 Task: Look for space in Ambato, Ecuador from 5th July, 2023 to 10th July, 2023 for 4 adults in price range Rs.9000 to Rs.14000. Place can be entire place with 2 bedrooms having 4 beds and 2 bathrooms. Property type can be house, flat, guest house. Booking option can be shelf check-in. Required host language is English.
Action: Mouse moved to (365, 83)
Screenshot: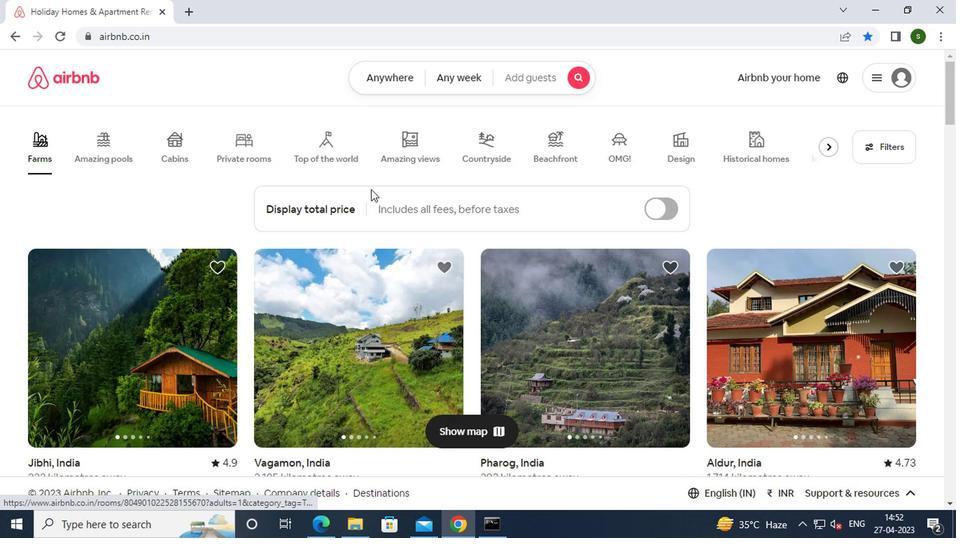 
Action: Mouse pressed left at (365, 83)
Screenshot: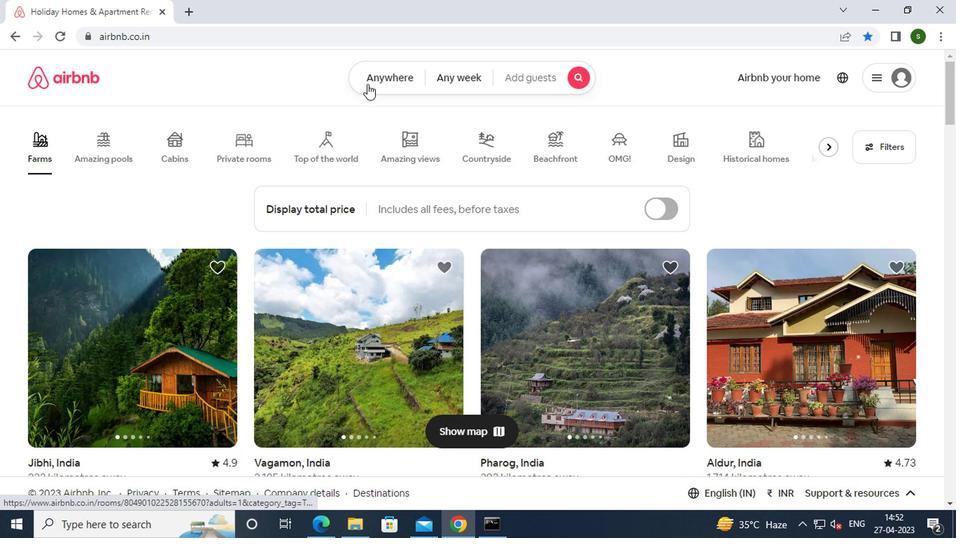 
Action: Mouse moved to (300, 144)
Screenshot: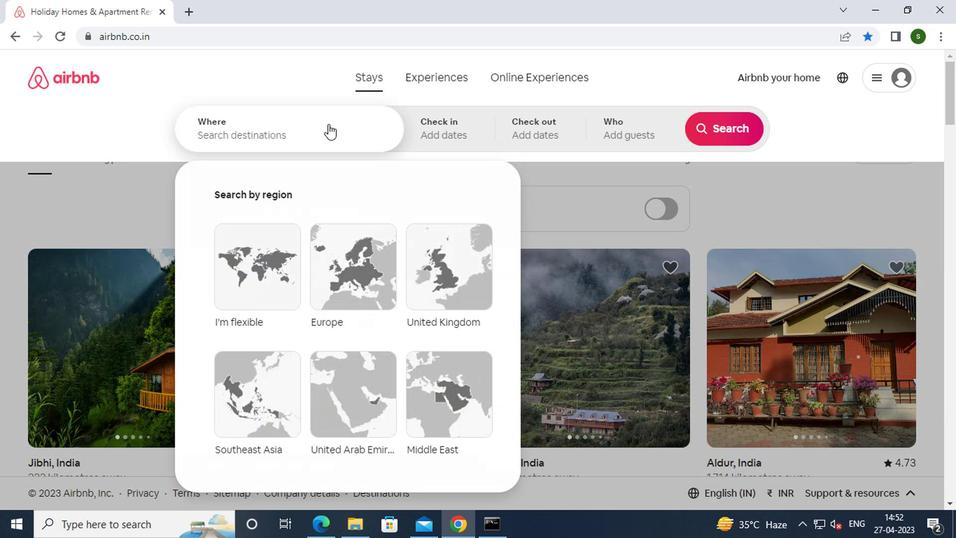 
Action: Mouse pressed left at (300, 144)
Screenshot: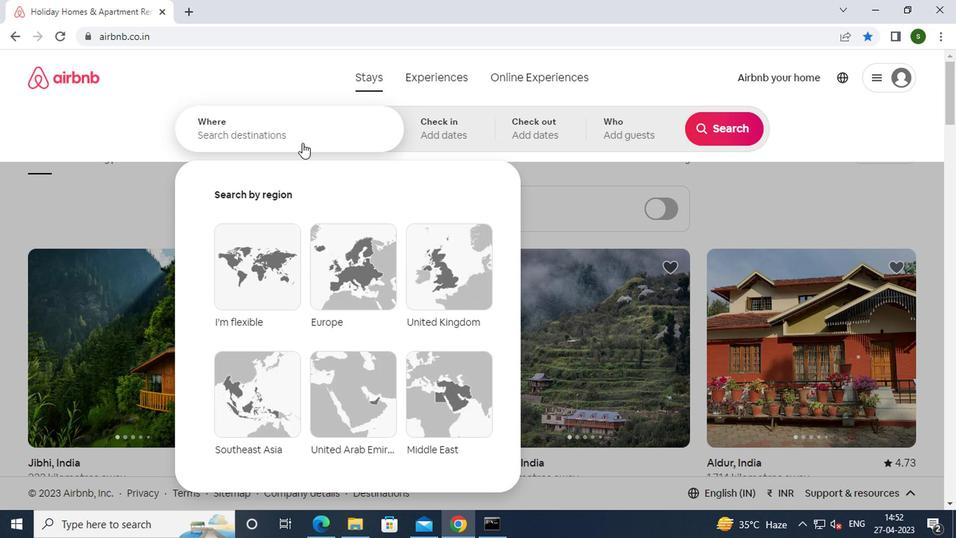 
Action: Key pressed a<Key.caps_lock>mbato,<Key.space><Key.caps_lock>e<Key.caps_lock>cuador<Key.enter>
Screenshot: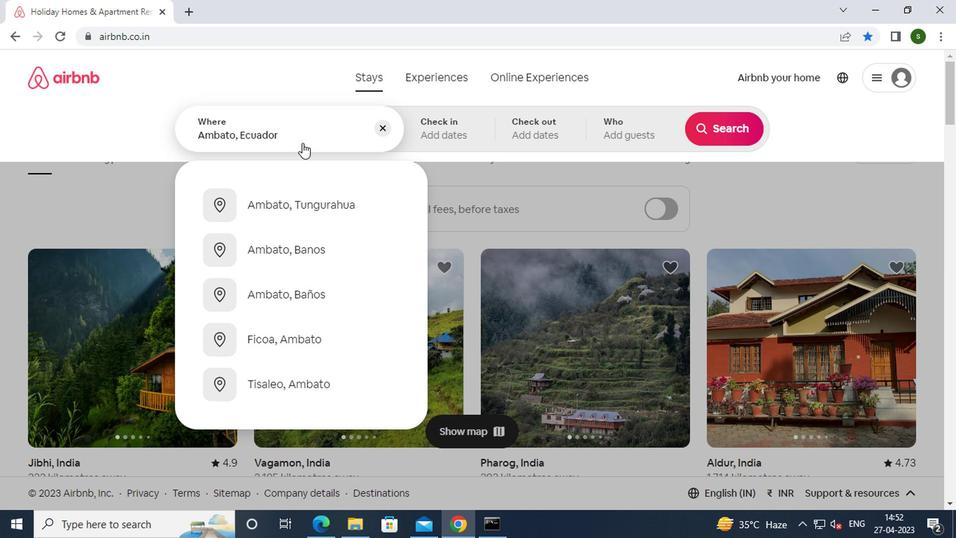 
Action: Mouse moved to (707, 246)
Screenshot: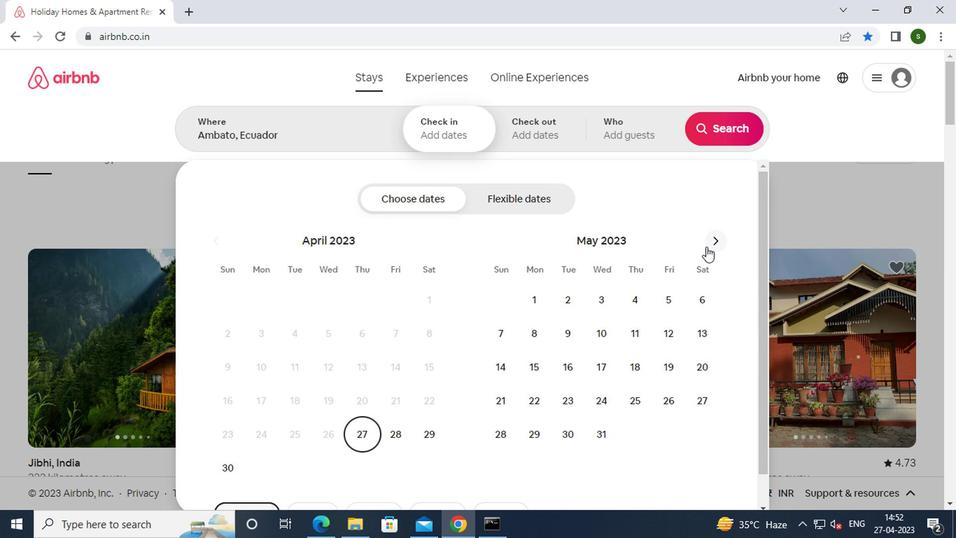 
Action: Mouse pressed left at (707, 246)
Screenshot: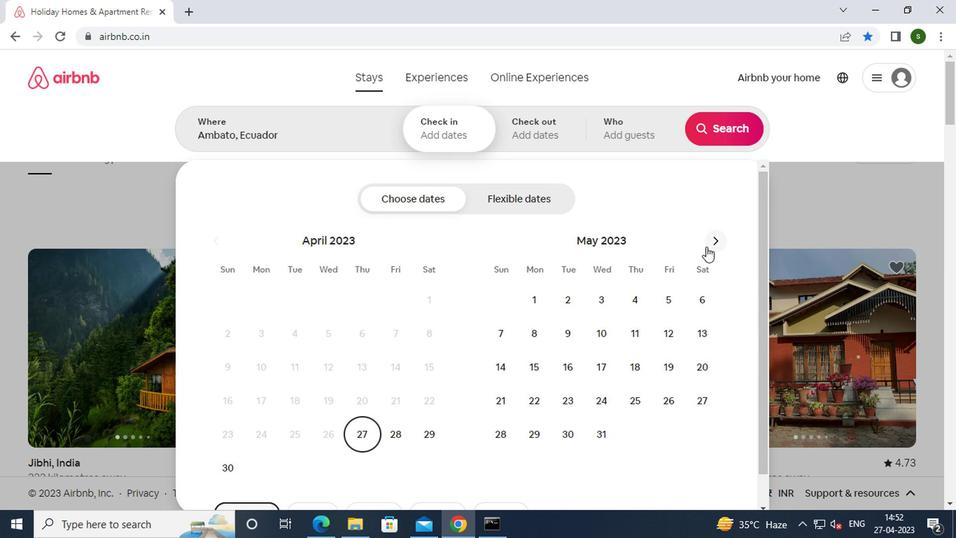 
Action: Mouse pressed left at (707, 246)
Screenshot: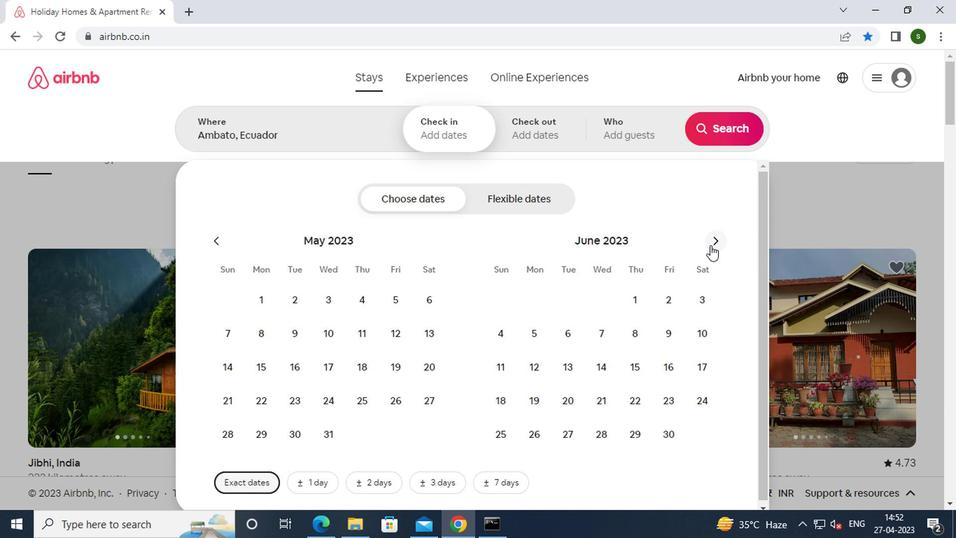 
Action: Mouse moved to (599, 333)
Screenshot: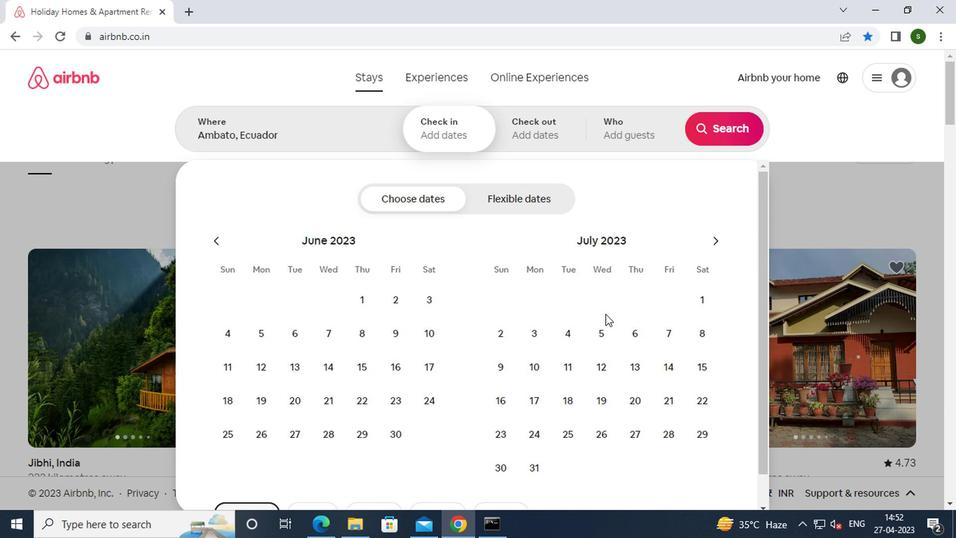 
Action: Mouse pressed left at (599, 333)
Screenshot: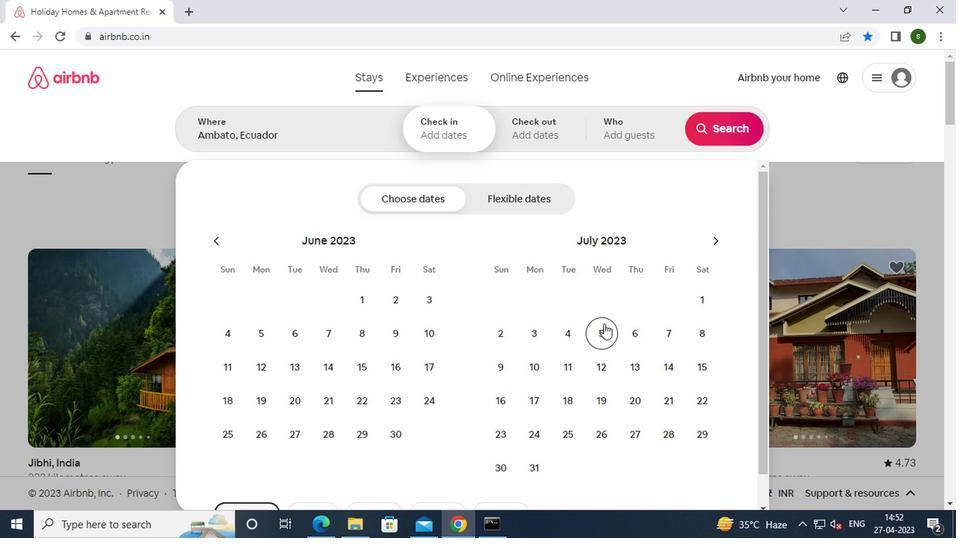
Action: Mouse moved to (530, 366)
Screenshot: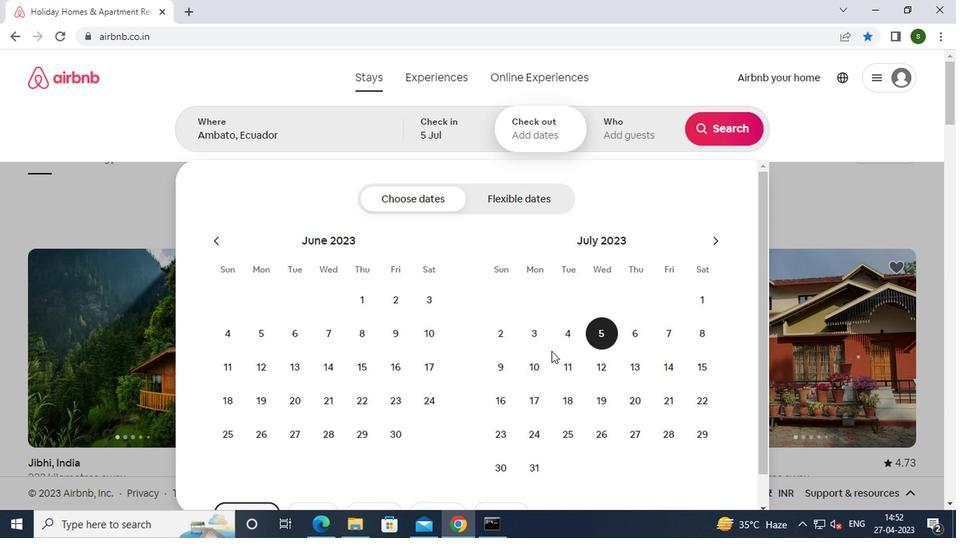
Action: Mouse pressed left at (530, 366)
Screenshot: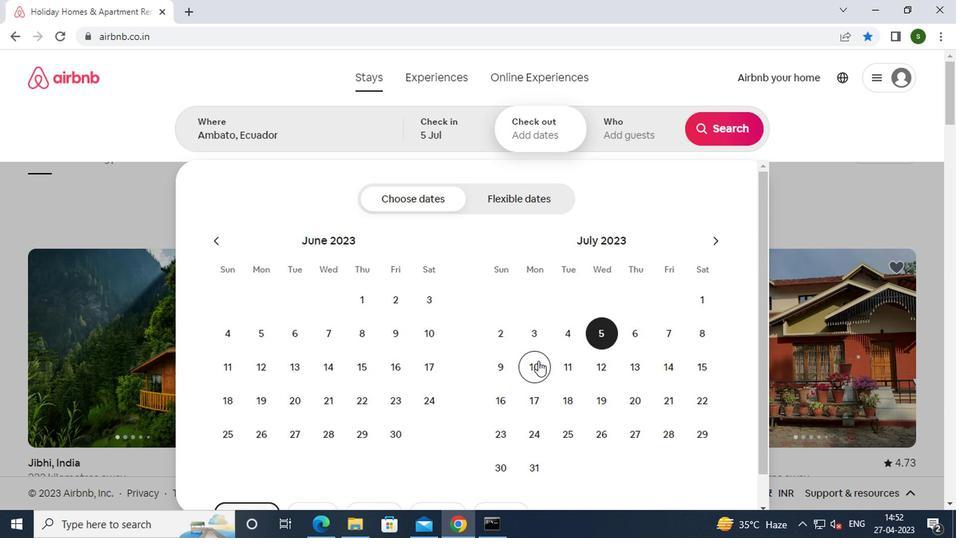 
Action: Mouse moved to (615, 132)
Screenshot: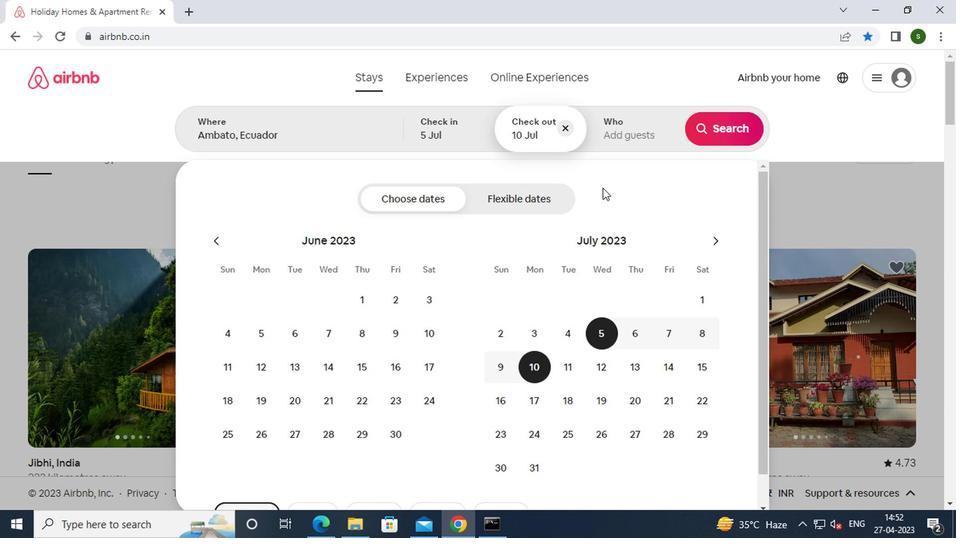 
Action: Mouse pressed left at (615, 132)
Screenshot: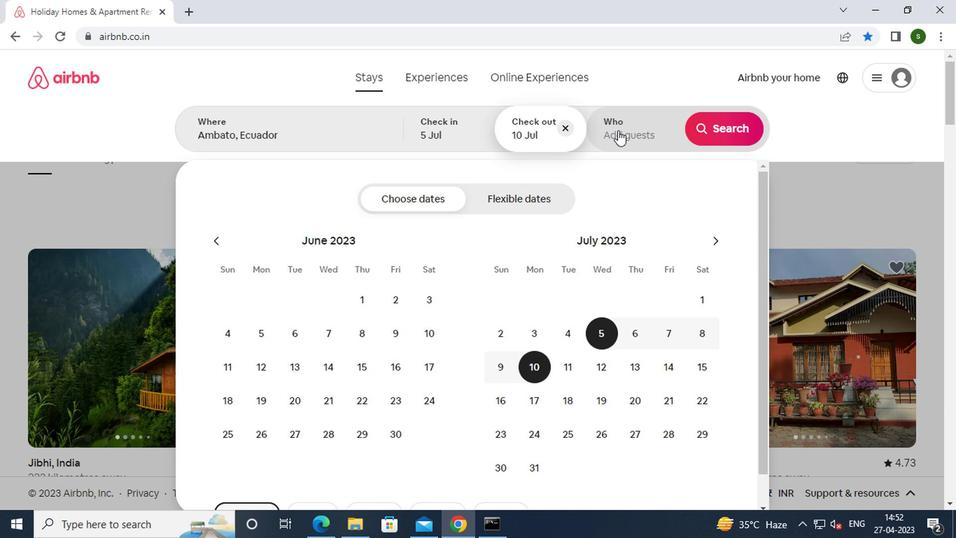 
Action: Mouse moved to (728, 208)
Screenshot: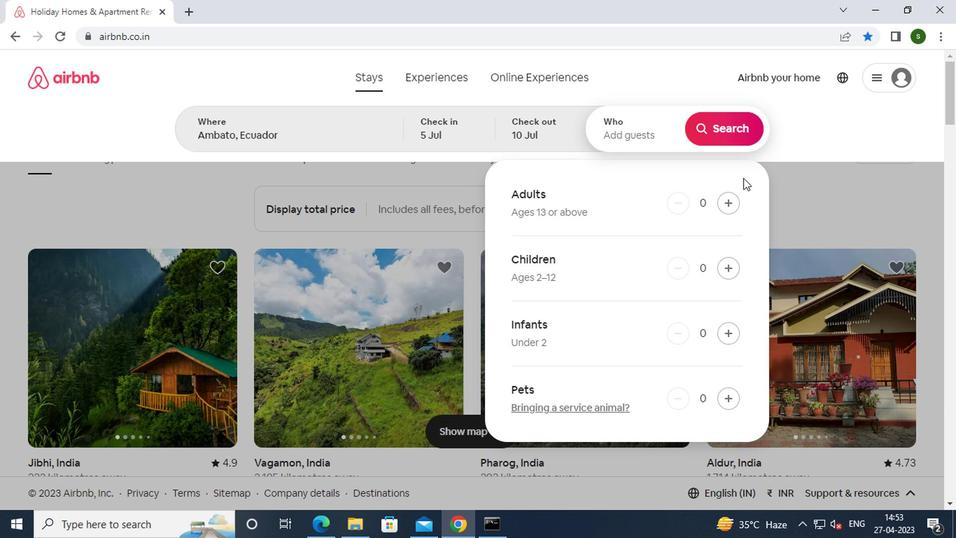 
Action: Mouse pressed left at (728, 208)
Screenshot: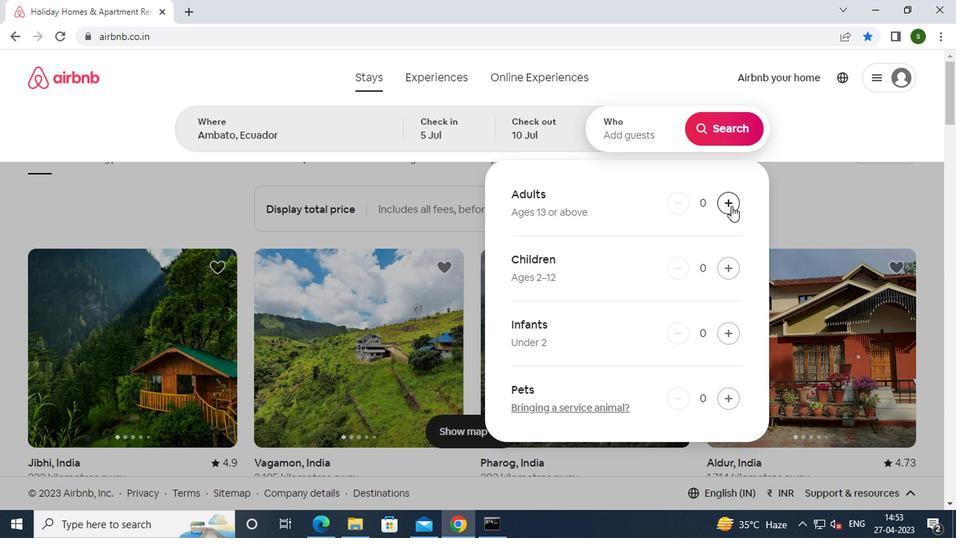 
Action: Mouse pressed left at (728, 208)
Screenshot: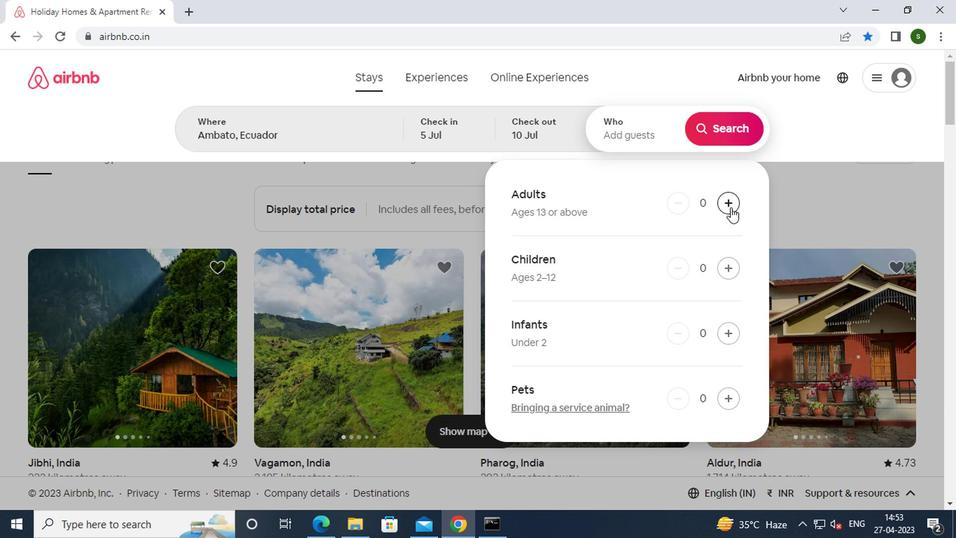 
Action: Mouse pressed left at (728, 208)
Screenshot: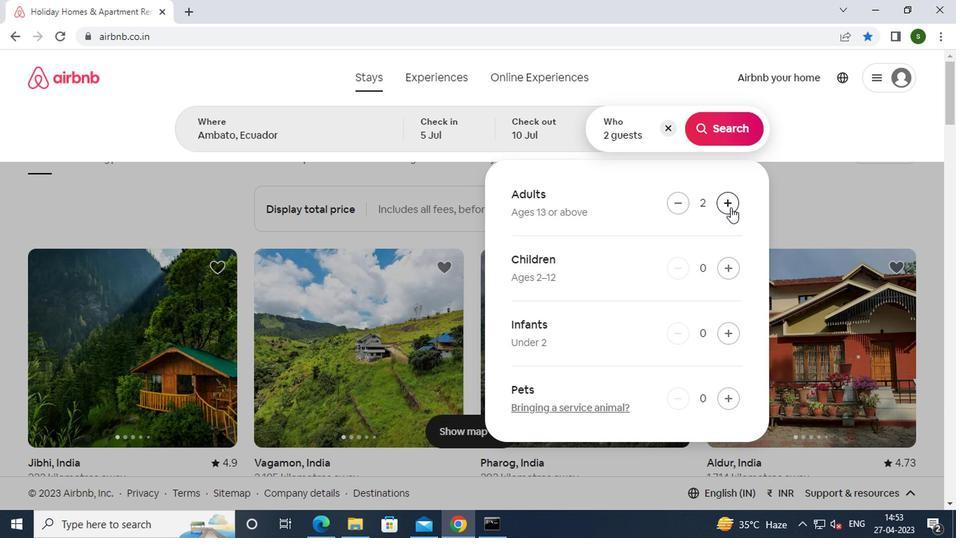 
Action: Mouse pressed left at (728, 208)
Screenshot: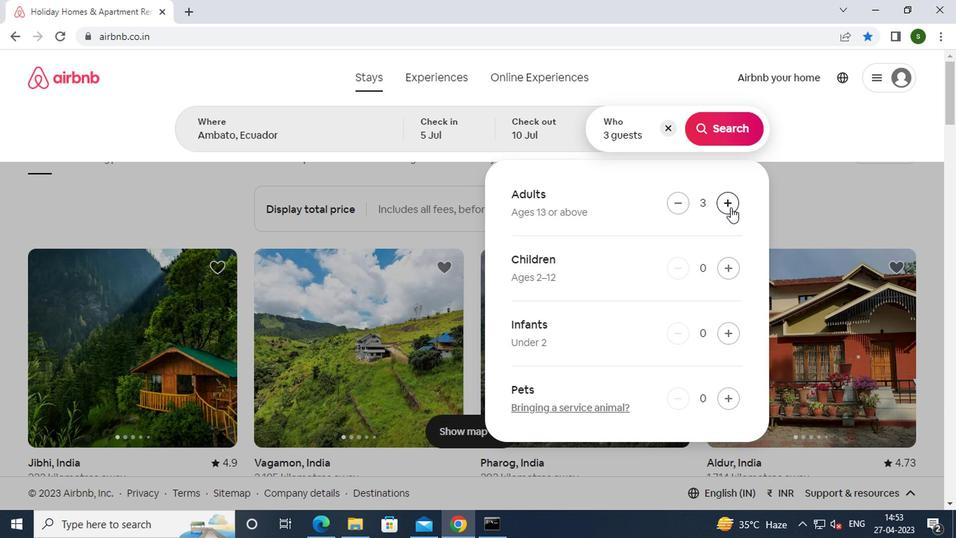 
Action: Mouse moved to (731, 132)
Screenshot: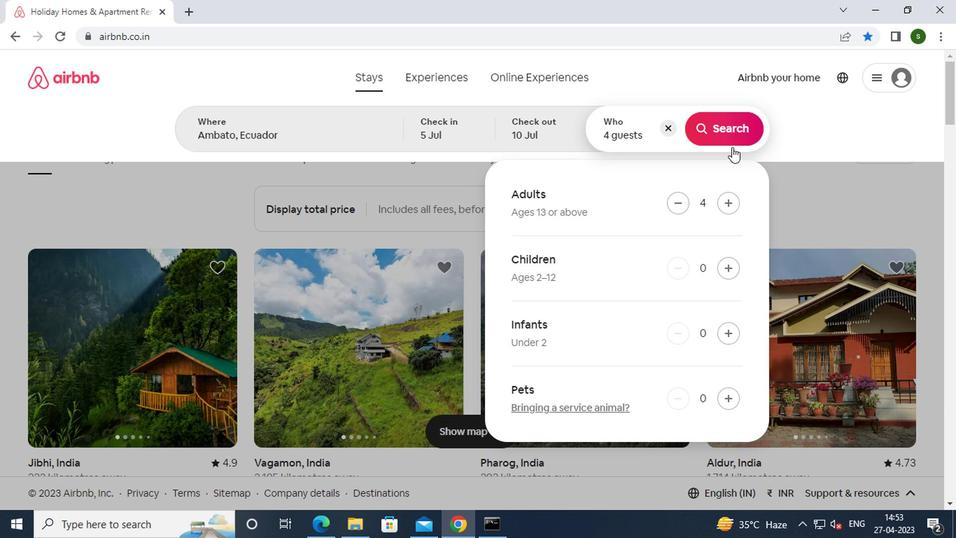 
Action: Mouse pressed left at (731, 132)
Screenshot: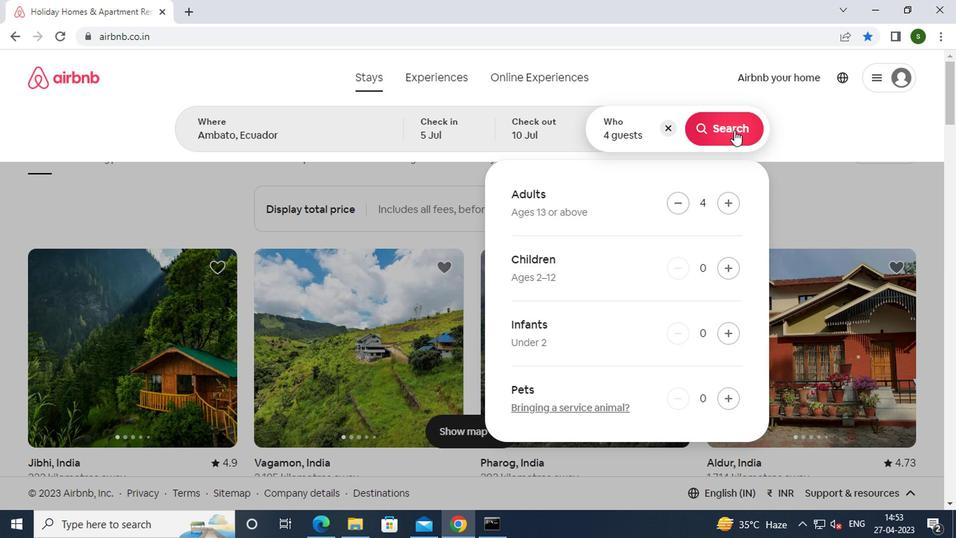 
Action: Mouse moved to (895, 139)
Screenshot: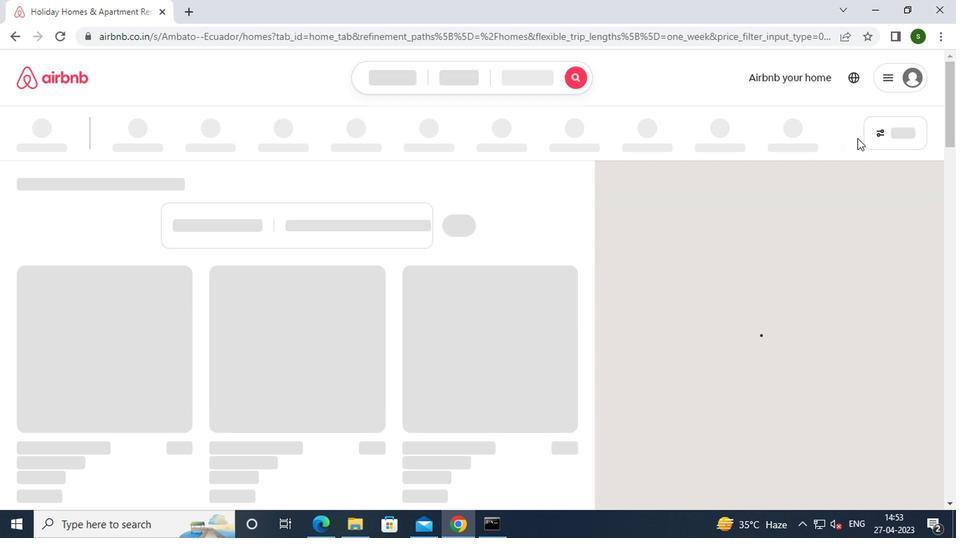 
Action: Mouse pressed left at (895, 139)
Screenshot: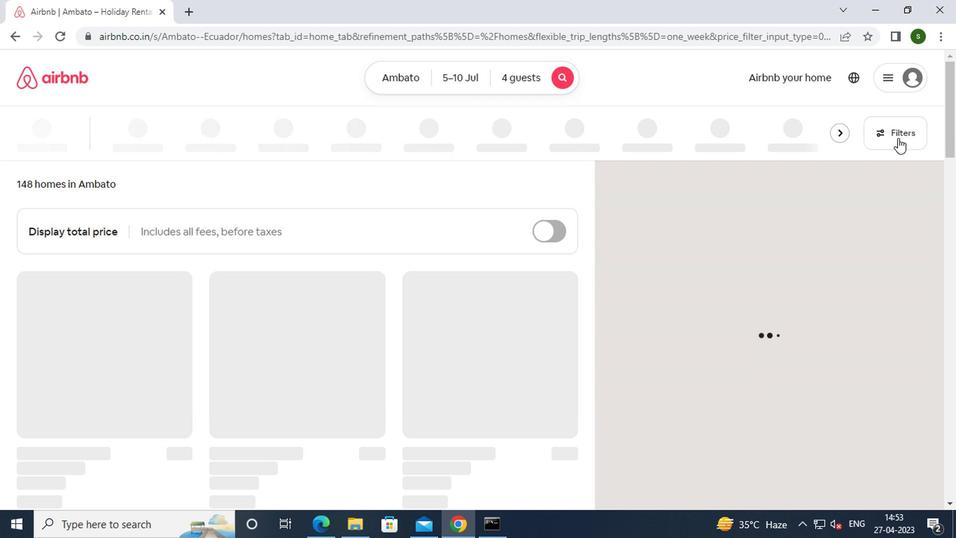 
Action: Mouse moved to (426, 303)
Screenshot: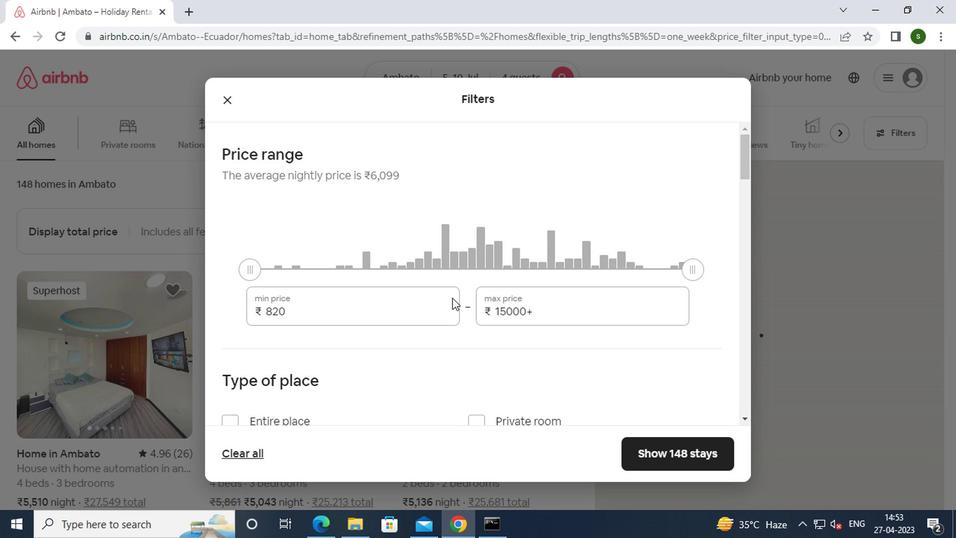 
Action: Mouse pressed left at (426, 303)
Screenshot: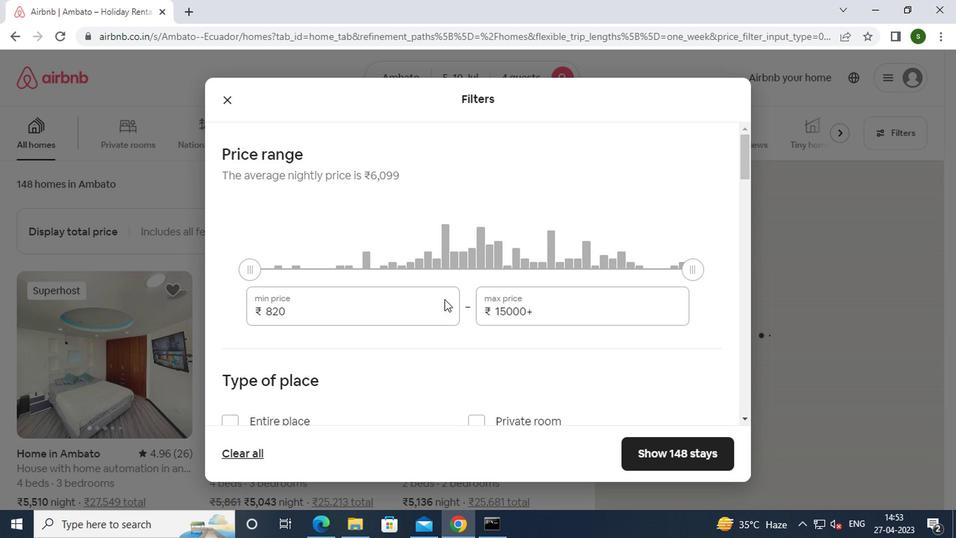 
Action: Key pressed <Key.backspace><Key.backspace><Key.backspace><Key.backspace><Key.backspace>9000
Screenshot: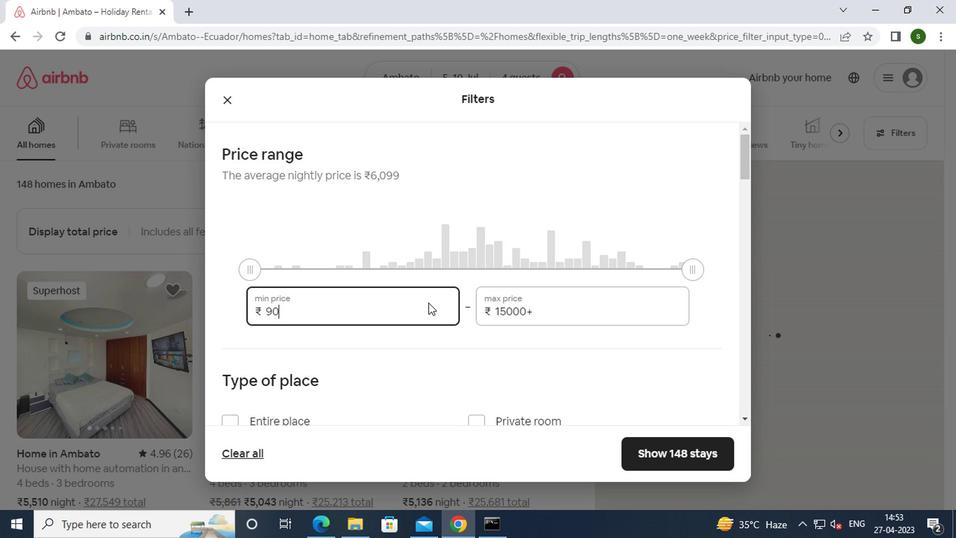 
Action: Mouse moved to (543, 308)
Screenshot: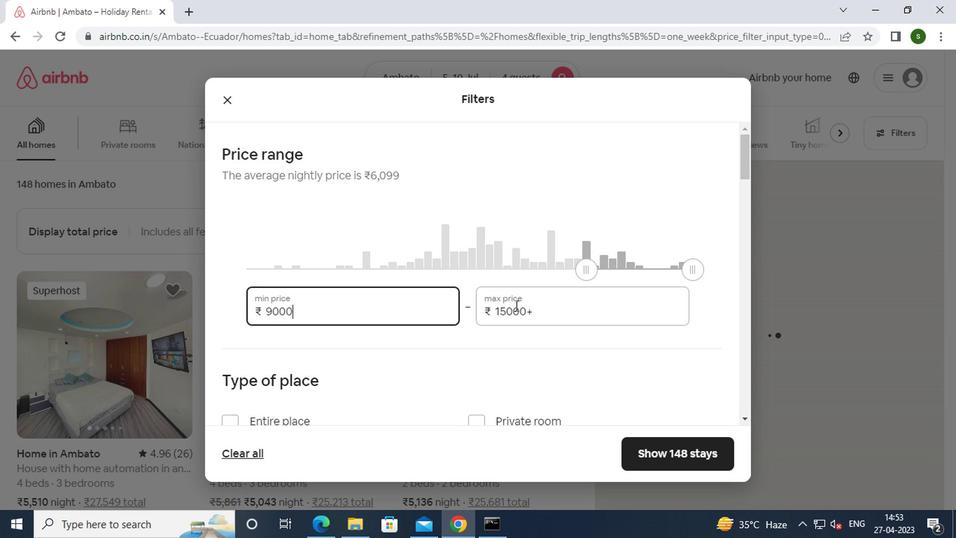 
Action: Mouse pressed left at (543, 308)
Screenshot: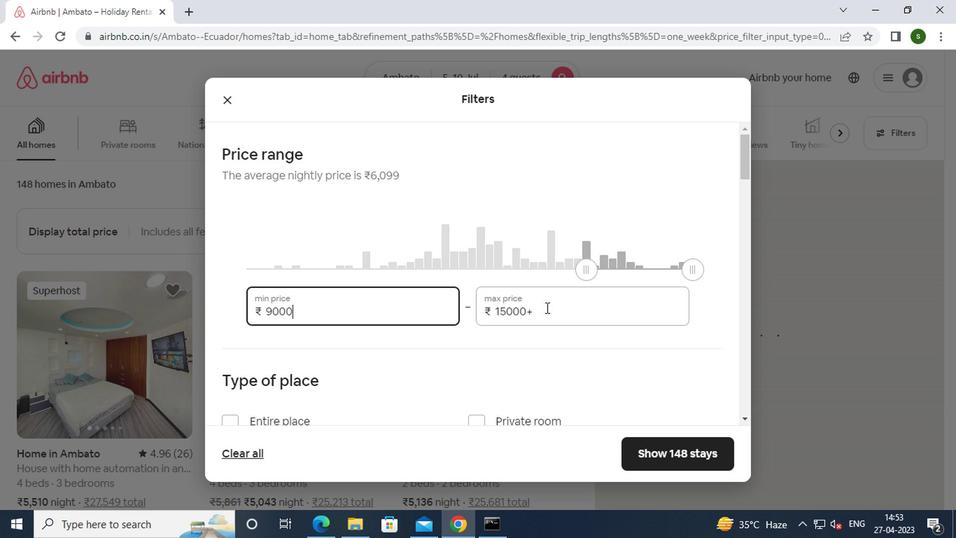 
Action: Key pressed <Key.backspace><Key.backspace><Key.backspace><Key.backspace><Key.backspace><Key.backspace><Key.backspace><Key.backspace><Key.backspace><Key.backspace><Key.backspace><Key.backspace>14000
Screenshot: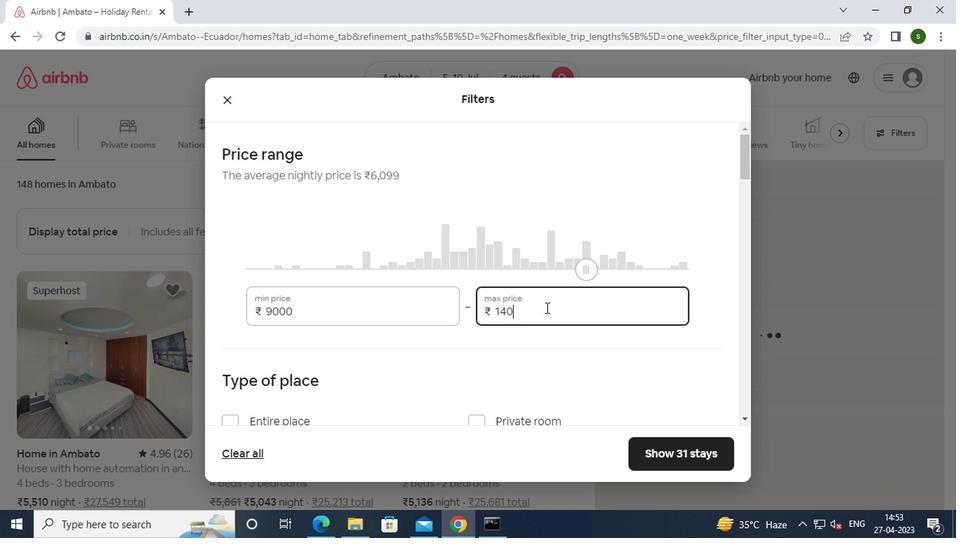 
Action: Mouse moved to (423, 277)
Screenshot: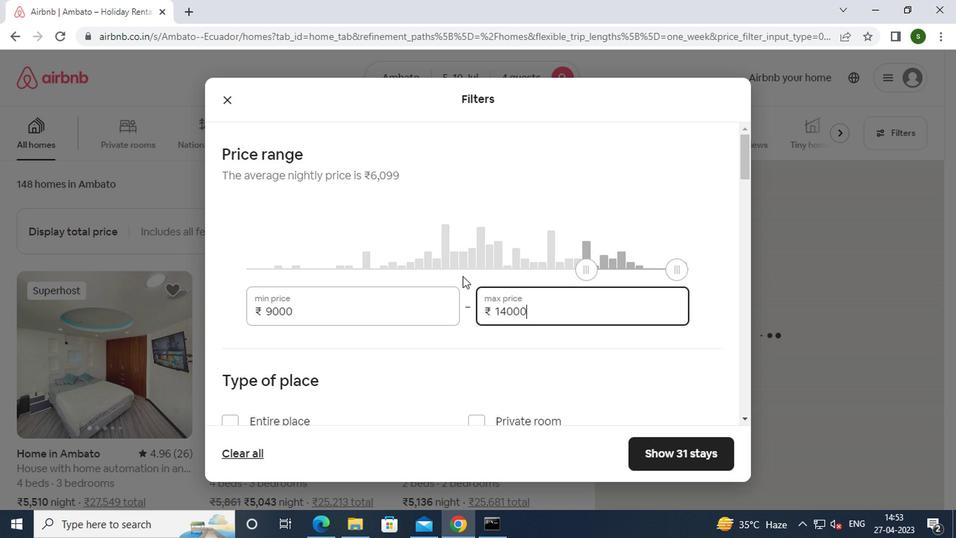 
Action: Mouse scrolled (423, 277) with delta (0, 0)
Screenshot: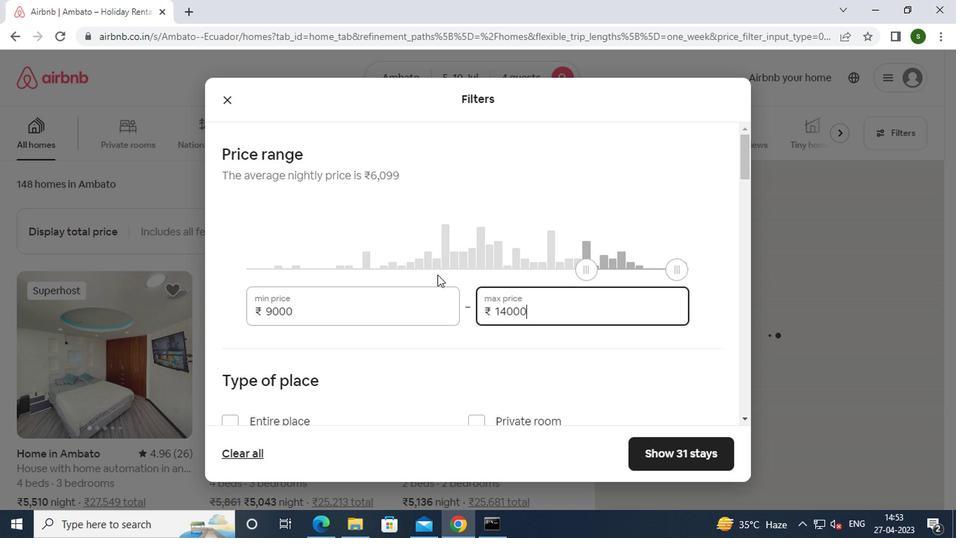 
Action: Mouse scrolled (423, 277) with delta (0, 0)
Screenshot: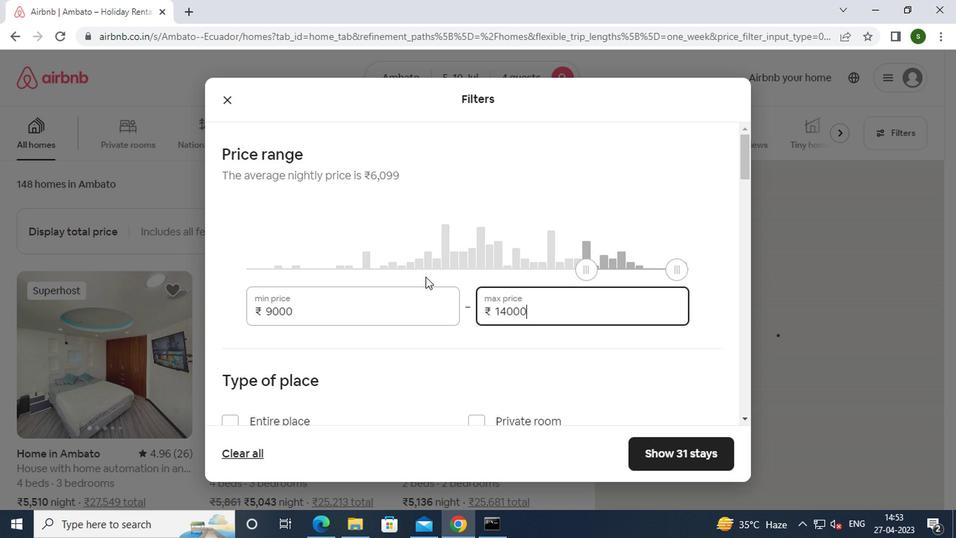 
Action: Mouse moved to (267, 288)
Screenshot: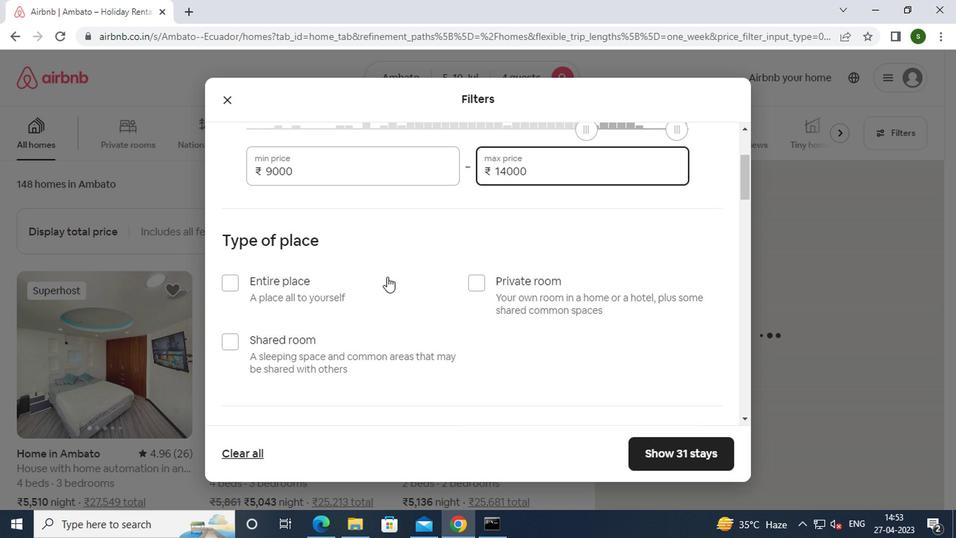 
Action: Mouse pressed left at (267, 288)
Screenshot: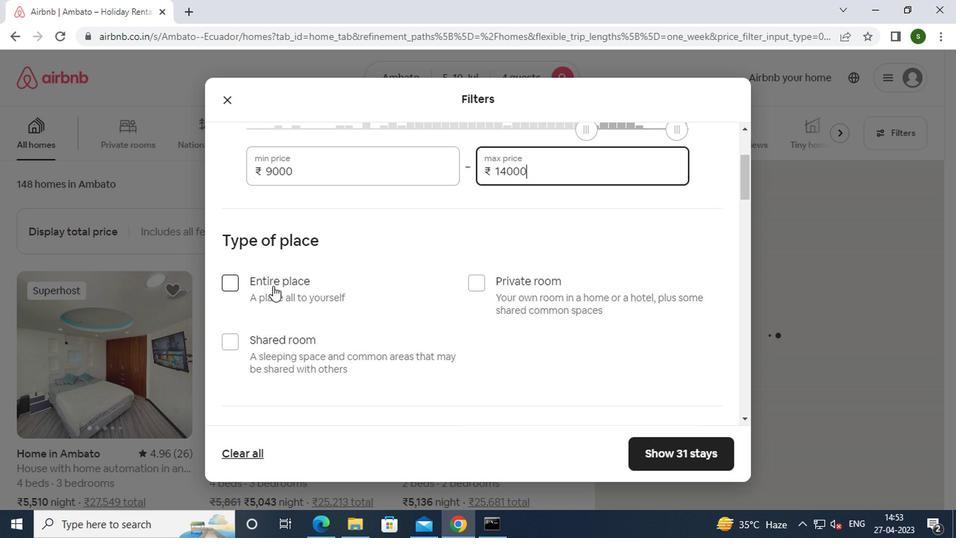 
Action: Mouse moved to (333, 308)
Screenshot: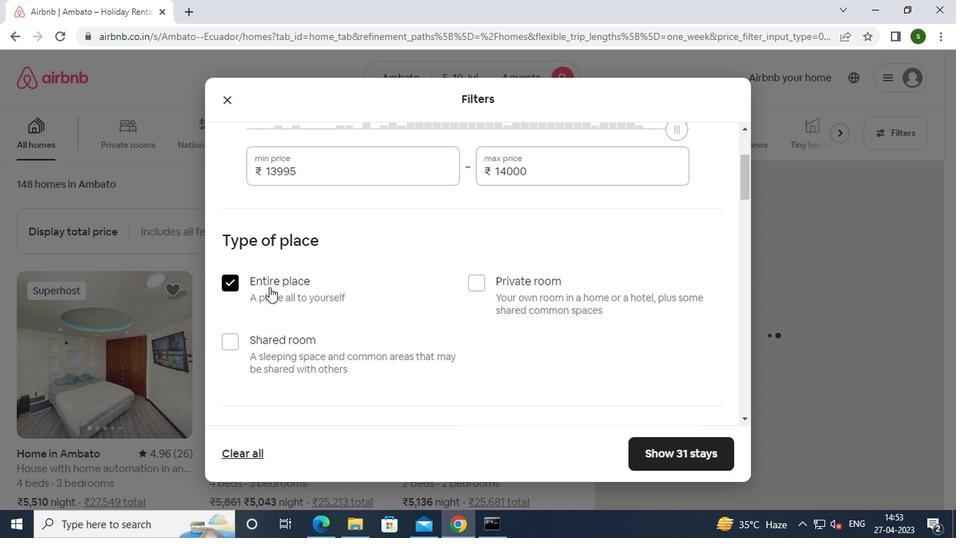 
Action: Mouse scrolled (333, 307) with delta (0, 0)
Screenshot: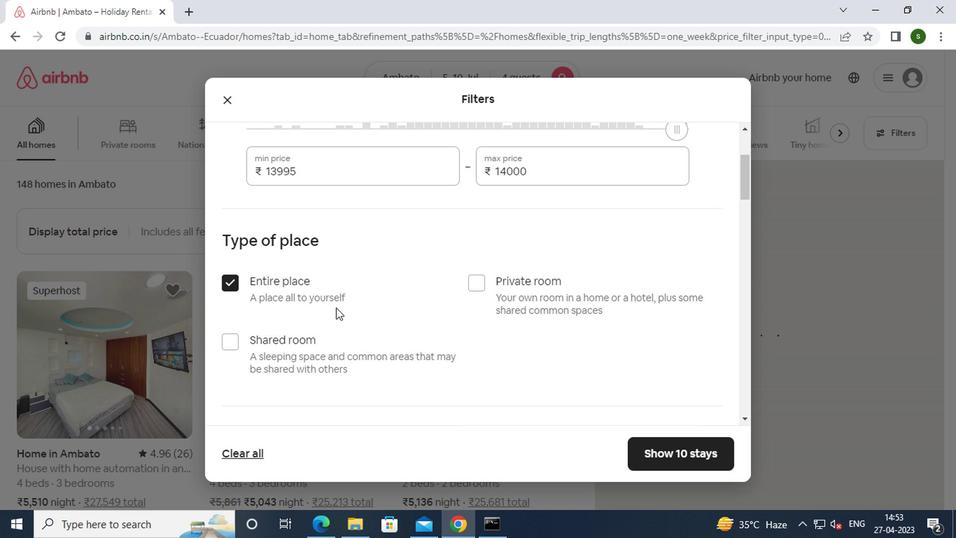 
Action: Mouse scrolled (333, 307) with delta (0, 0)
Screenshot: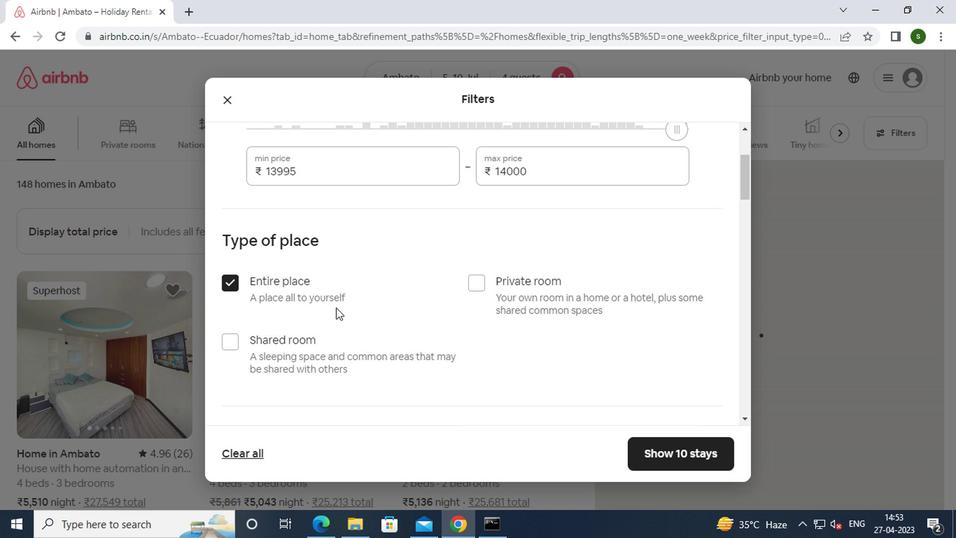 
Action: Mouse scrolled (333, 307) with delta (0, 0)
Screenshot: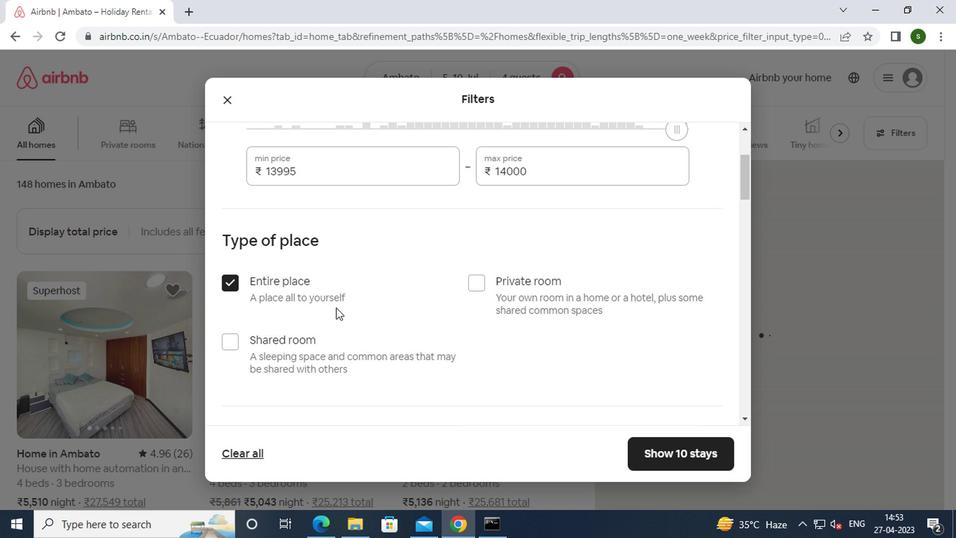 
Action: Mouse moved to (356, 302)
Screenshot: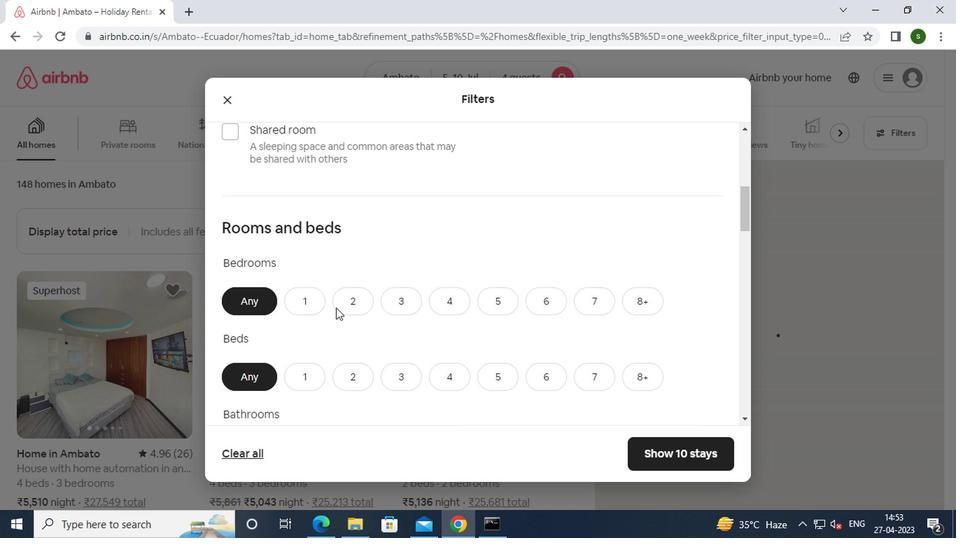
Action: Mouse pressed left at (356, 302)
Screenshot: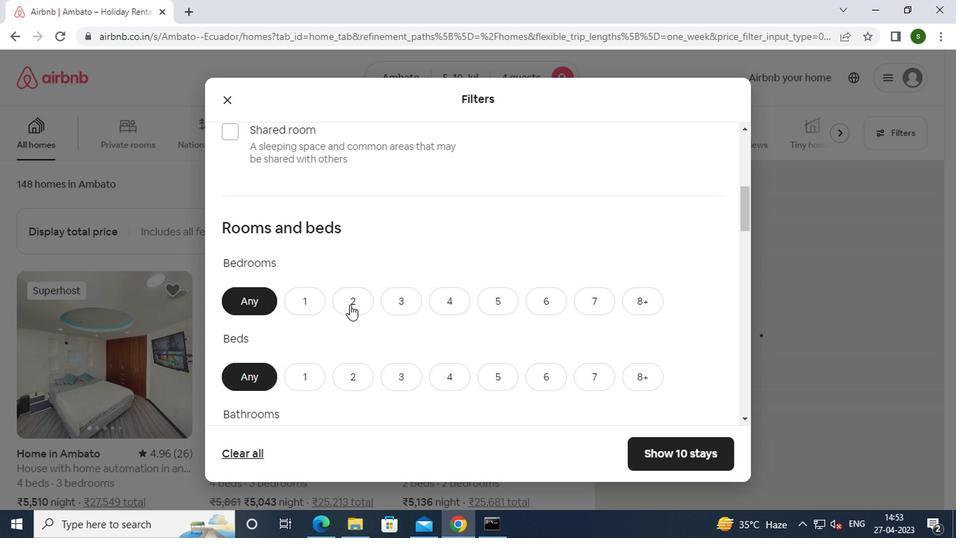 
Action: Mouse moved to (449, 380)
Screenshot: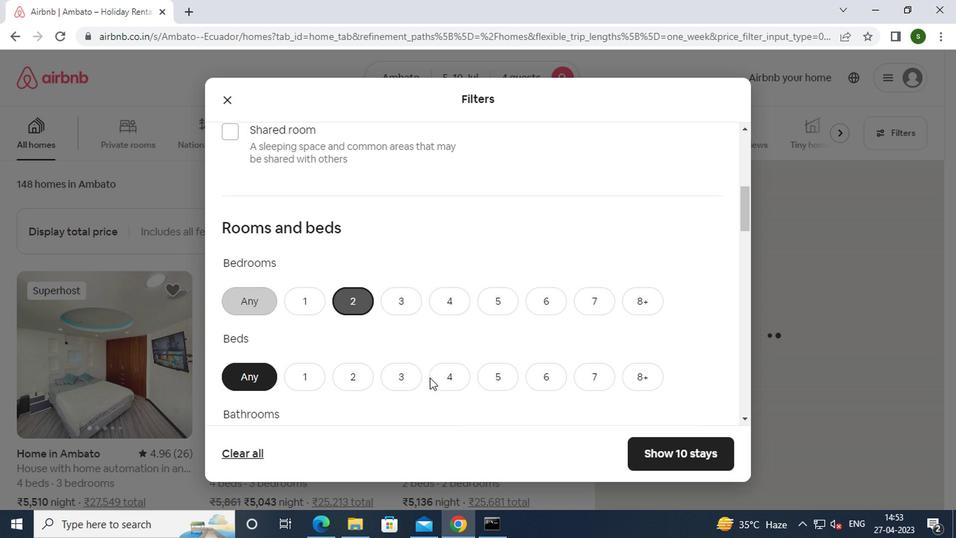 
Action: Mouse pressed left at (449, 380)
Screenshot: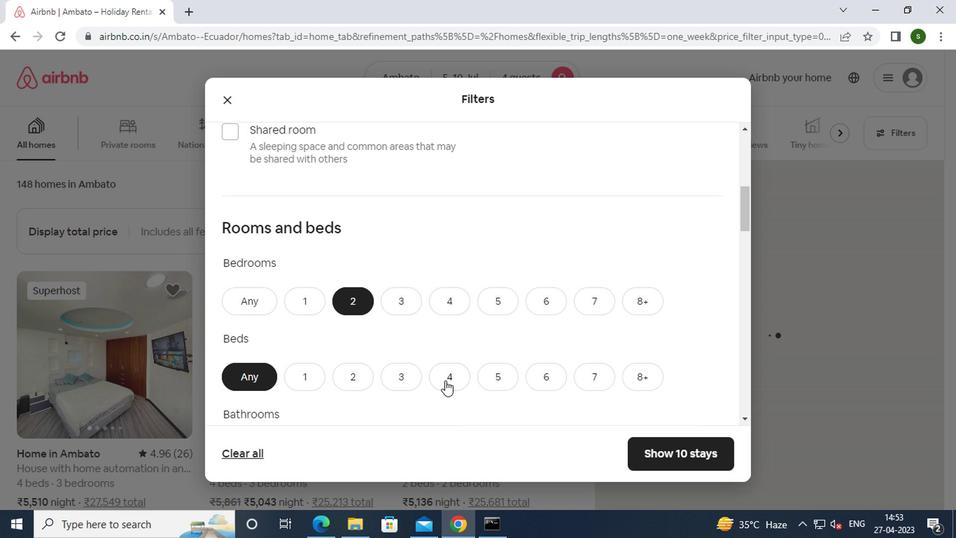 
Action: Mouse moved to (436, 347)
Screenshot: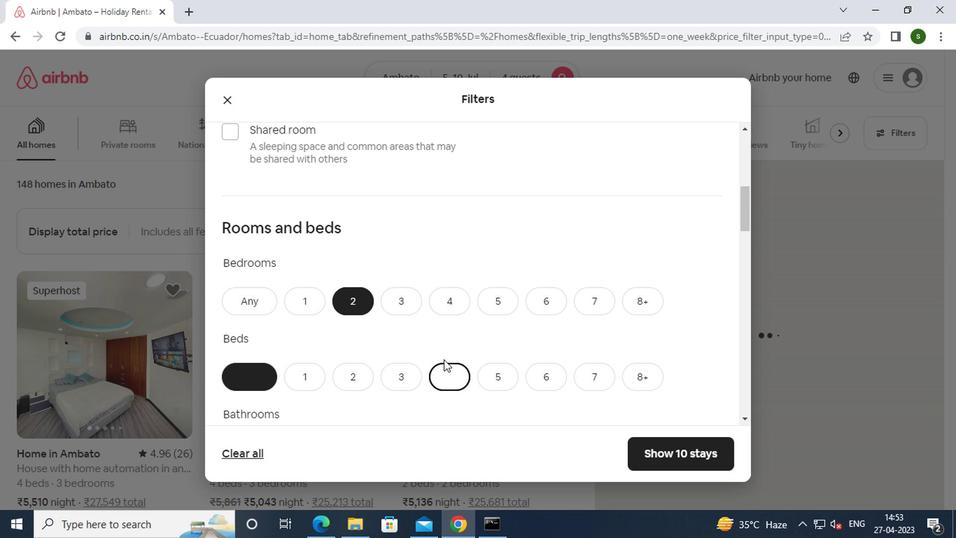 
Action: Mouse scrolled (436, 347) with delta (0, 0)
Screenshot: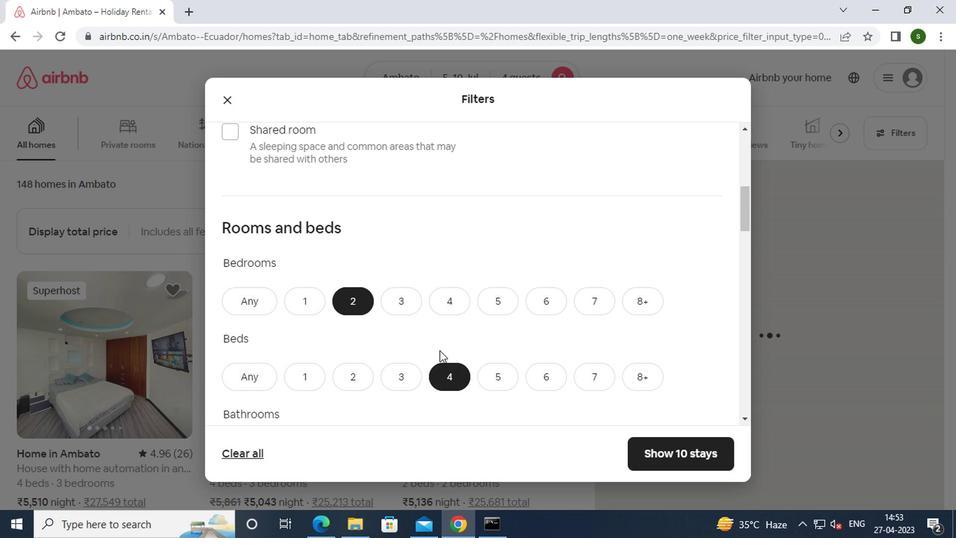 
Action: Mouse scrolled (436, 347) with delta (0, 0)
Screenshot: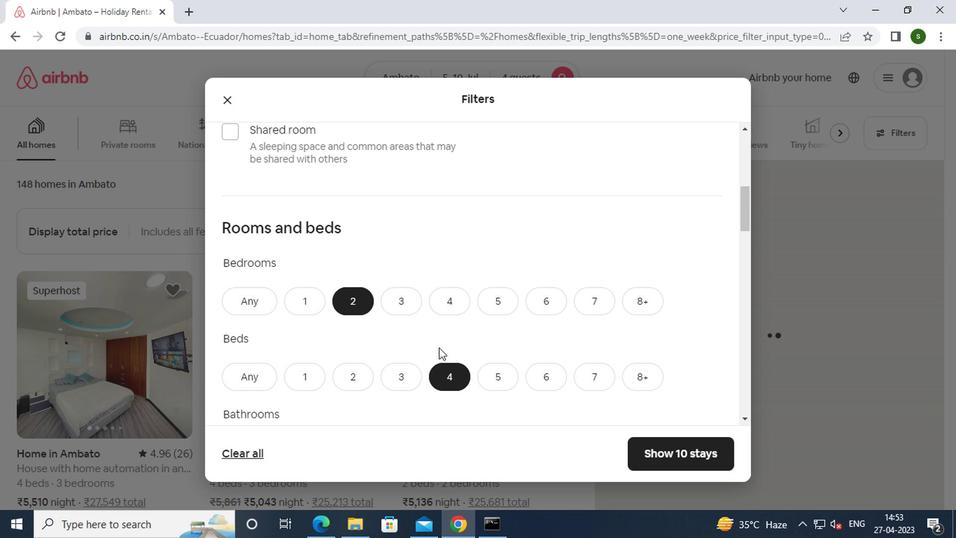 
Action: Mouse moved to (350, 314)
Screenshot: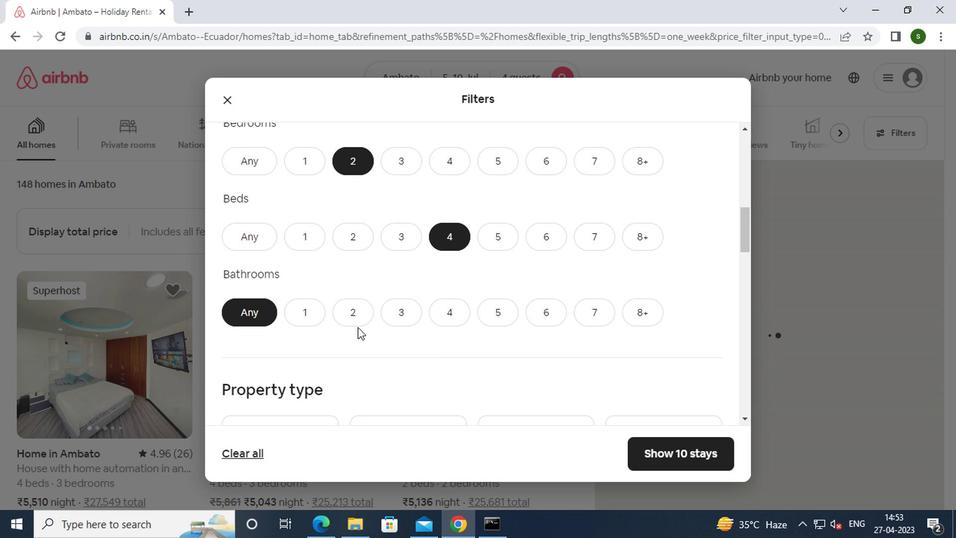 
Action: Mouse pressed left at (350, 314)
Screenshot: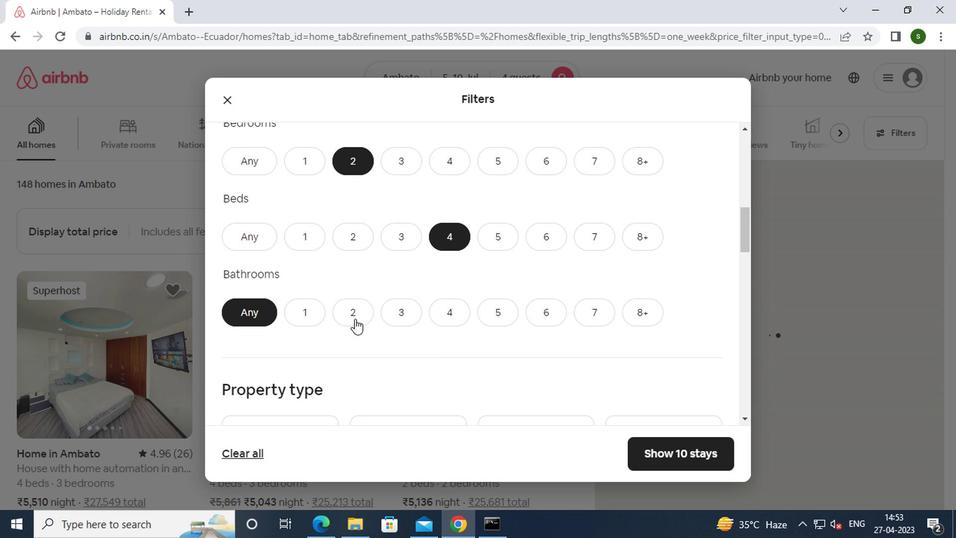 
Action: Mouse scrolled (350, 313) with delta (0, 0)
Screenshot: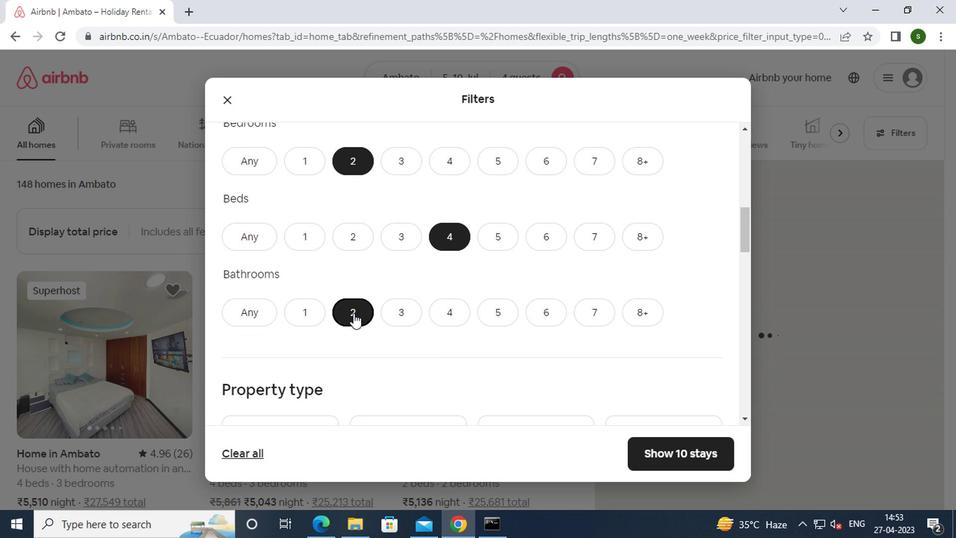 
Action: Mouse scrolled (350, 313) with delta (0, 0)
Screenshot: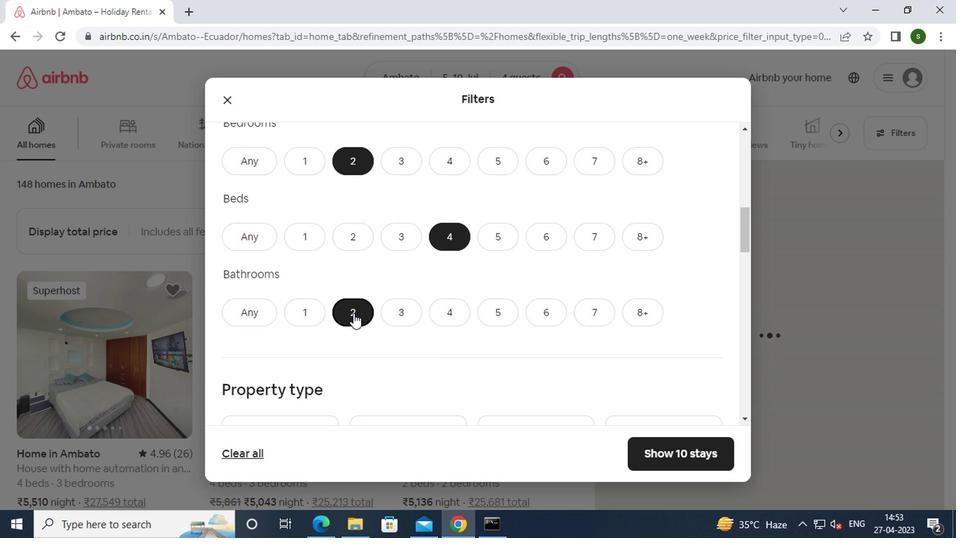 
Action: Mouse scrolled (350, 313) with delta (0, 0)
Screenshot: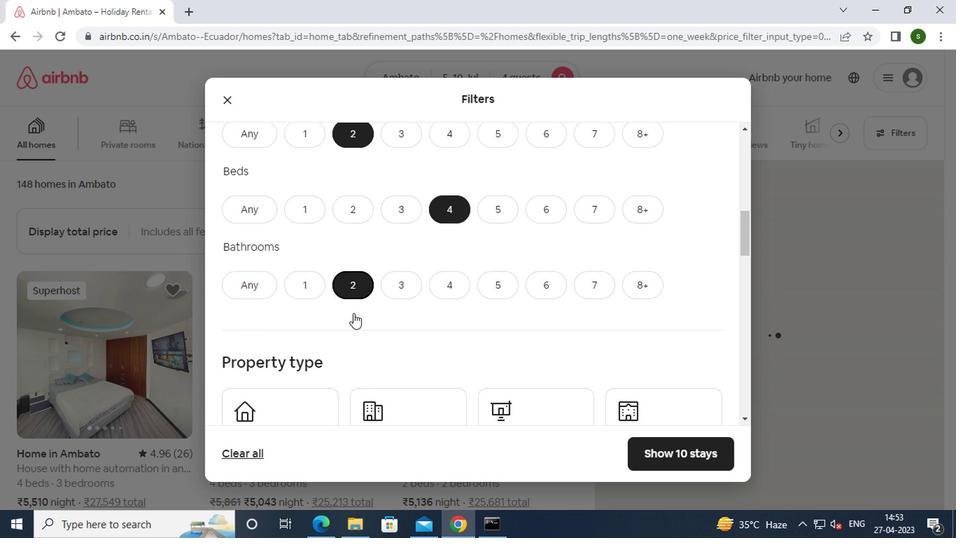 
Action: Mouse moved to (305, 262)
Screenshot: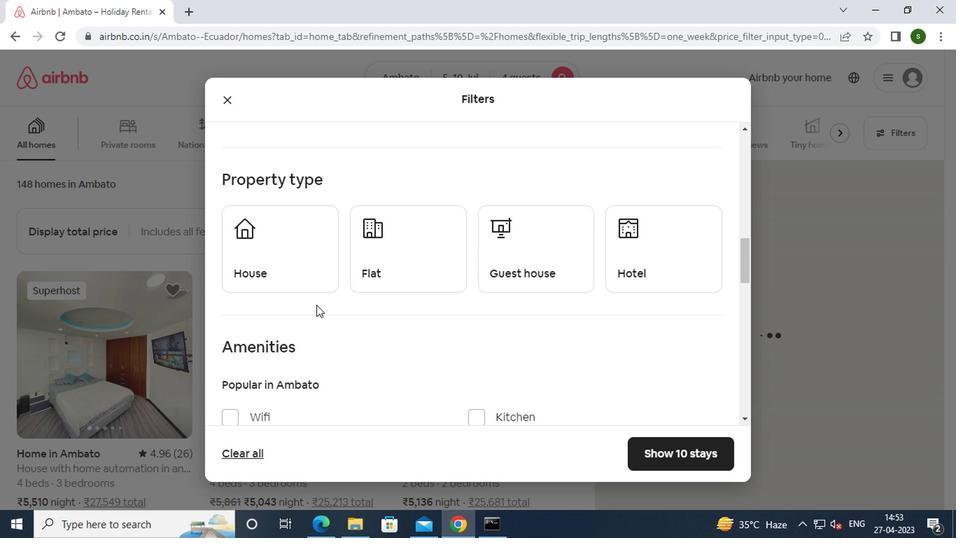 
Action: Mouse pressed left at (305, 262)
Screenshot: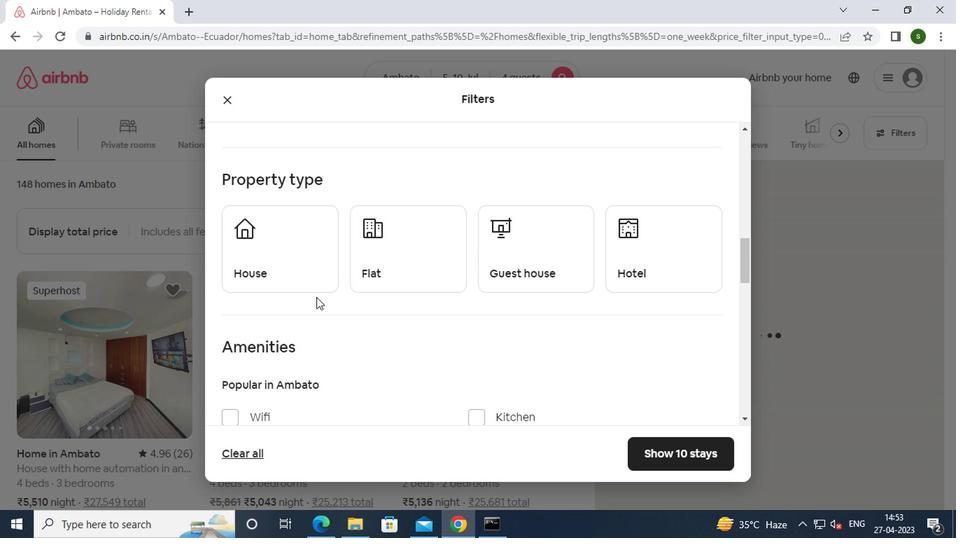 
Action: Mouse moved to (386, 262)
Screenshot: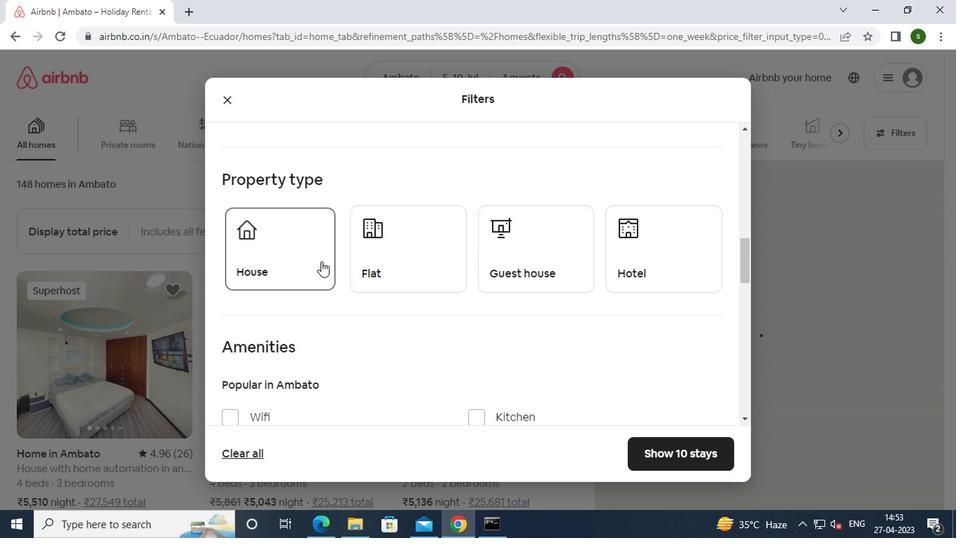
Action: Mouse pressed left at (386, 262)
Screenshot: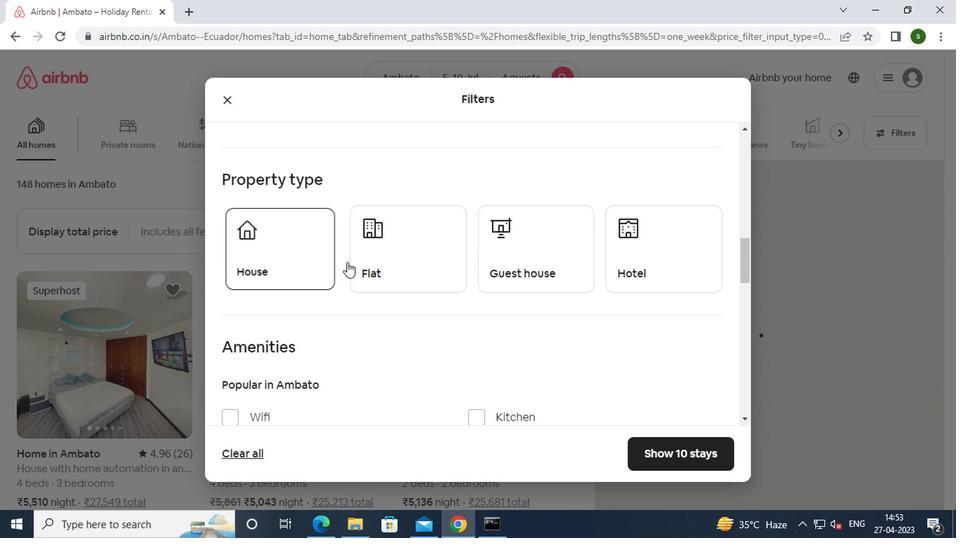 
Action: Mouse moved to (539, 261)
Screenshot: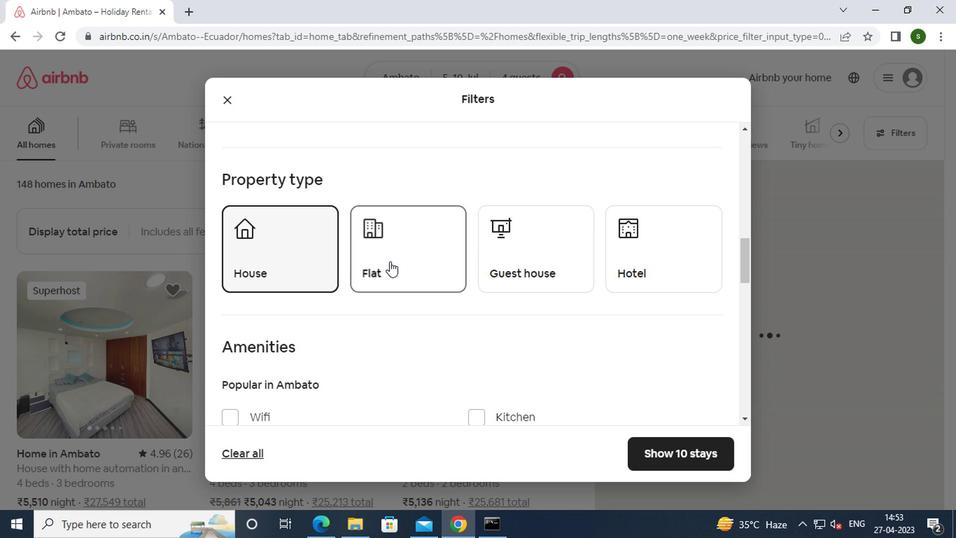 
Action: Mouse pressed left at (539, 261)
Screenshot: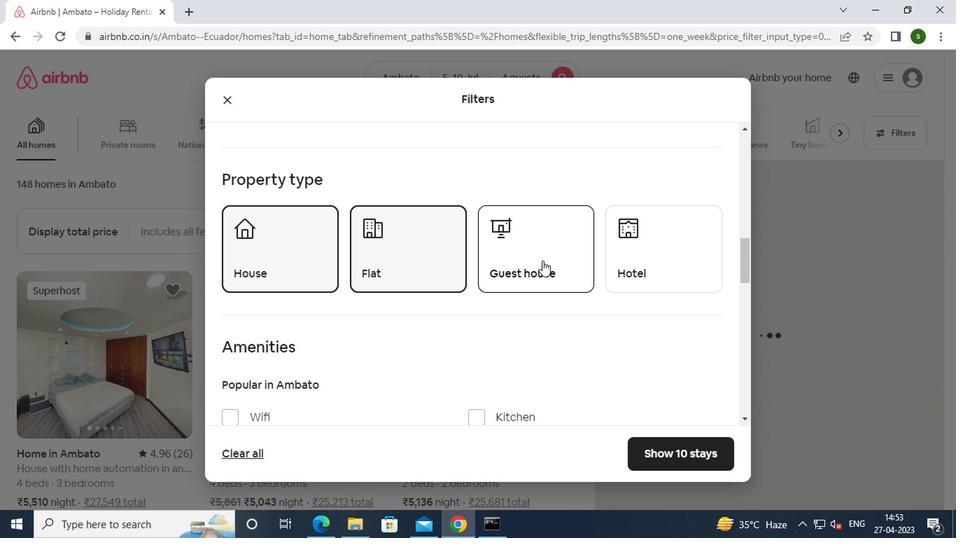 
Action: Mouse moved to (537, 261)
Screenshot: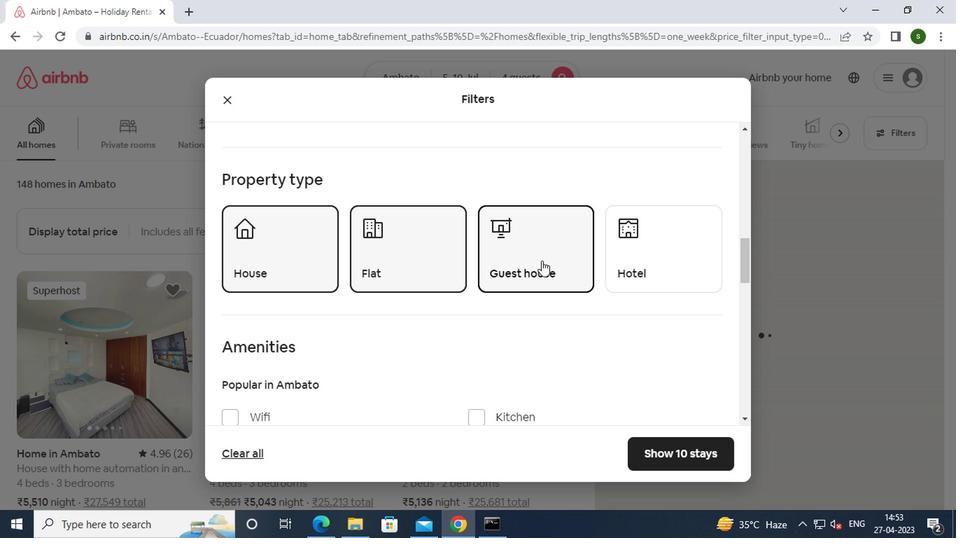
Action: Mouse scrolled (537, 260) with delta (0, 0)
Screenshot: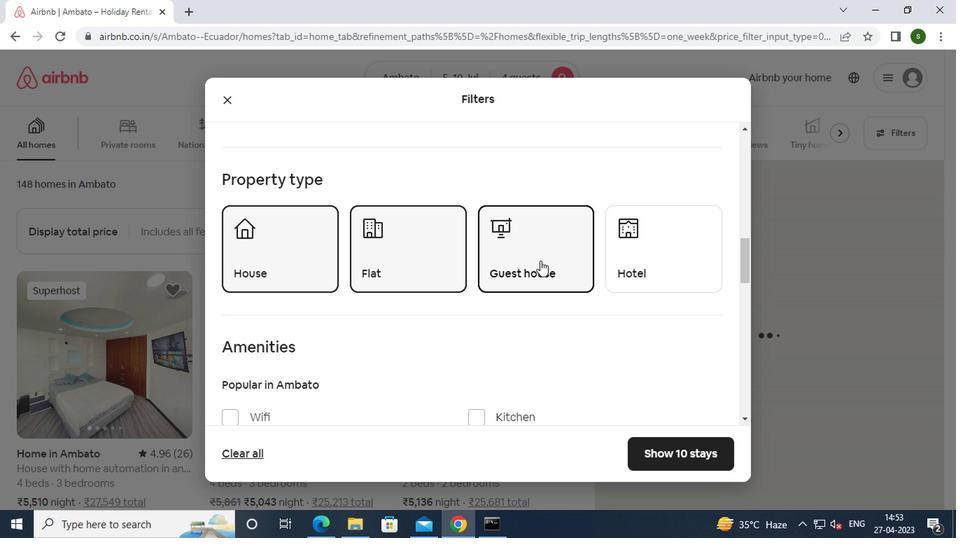 
Action: Mouse scrolled (537, 260) with delta (0, 0)
Screenshot: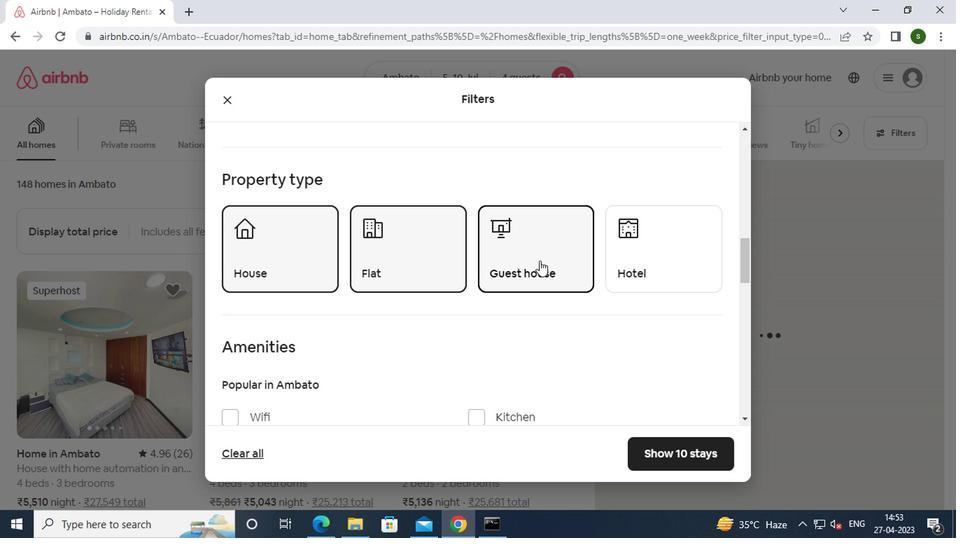 
Action: Mouse scrolled (537, 260) with delta (0, 0)
Screenshot: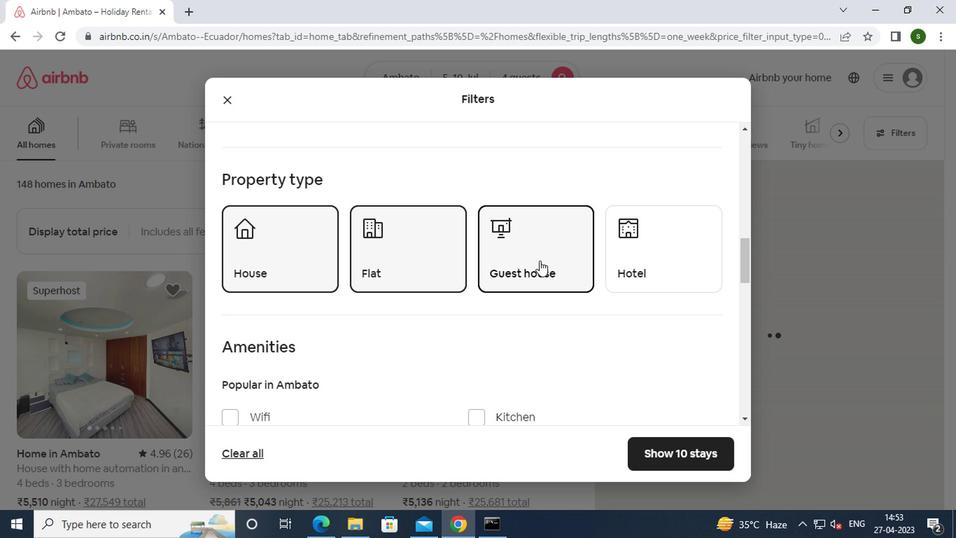 
Action: Mouse scrolled (537, 260) with delta (0, 0)
Screenshot: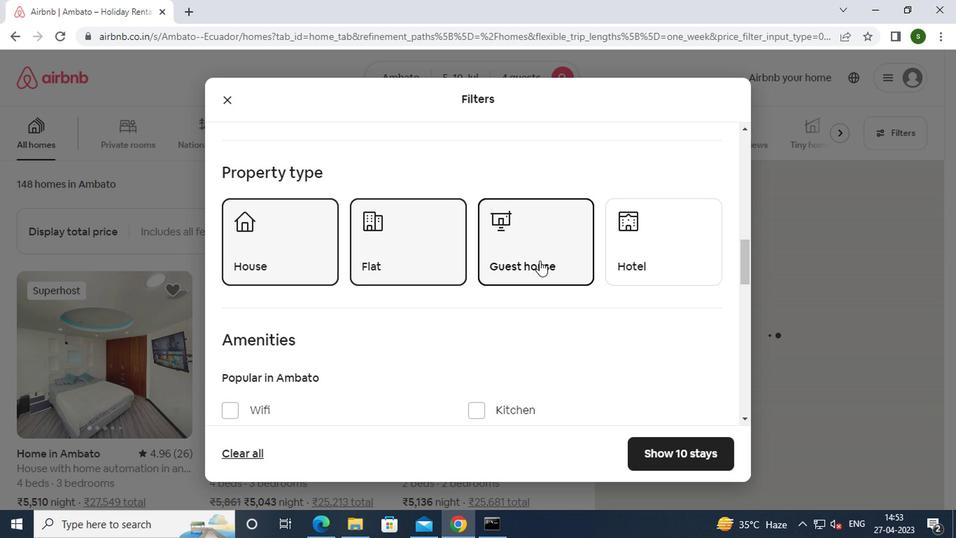 
Action: Mouse scrolled (537, 260) with delta (0, 0)
Screenshot: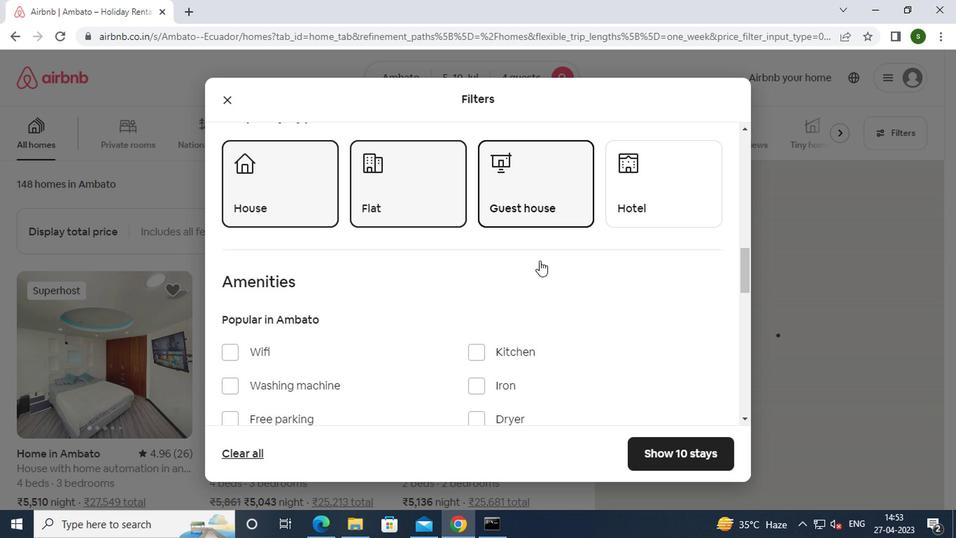 
Action: Mouse scrolled (537, 260) with delta (0, 0)
Screenshot: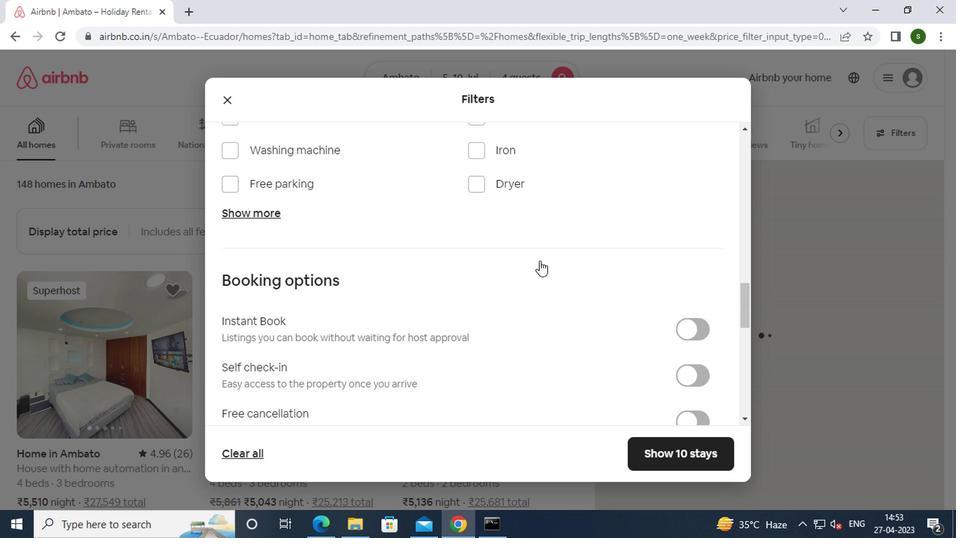 
Action: Mouse moved to (681, 252)
Screenshot: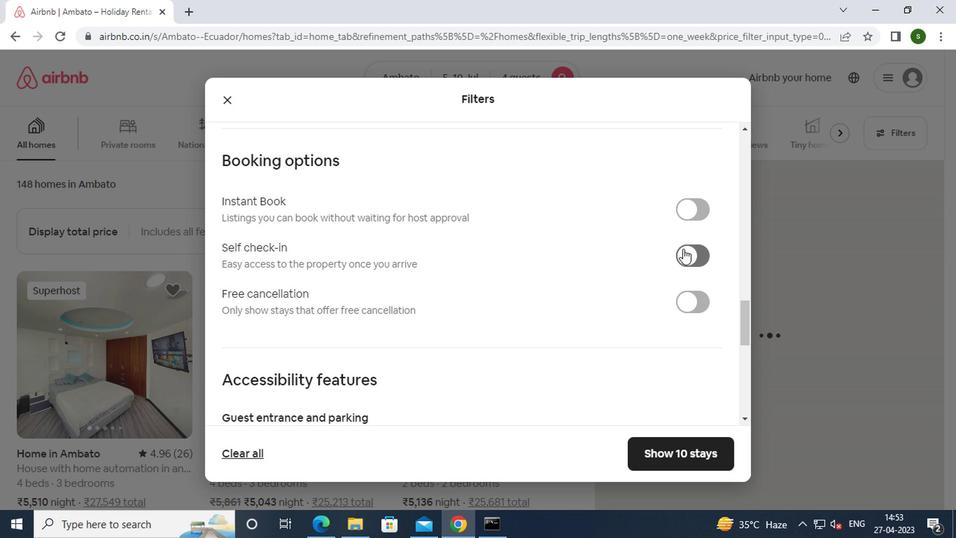 
Action: Mouse pressed left at (681, 252)
Screenshot: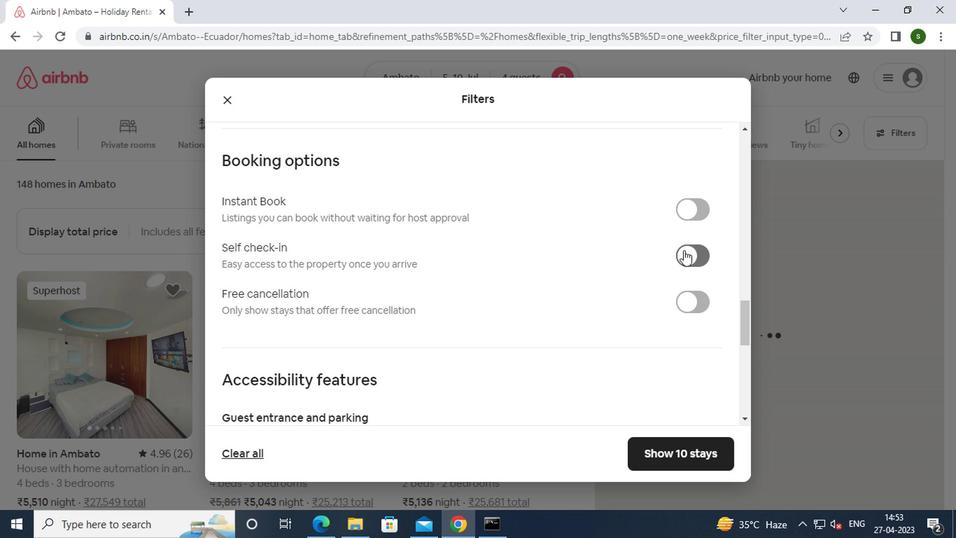 
Action: Mouse moved to (486, 239)
Screenshot: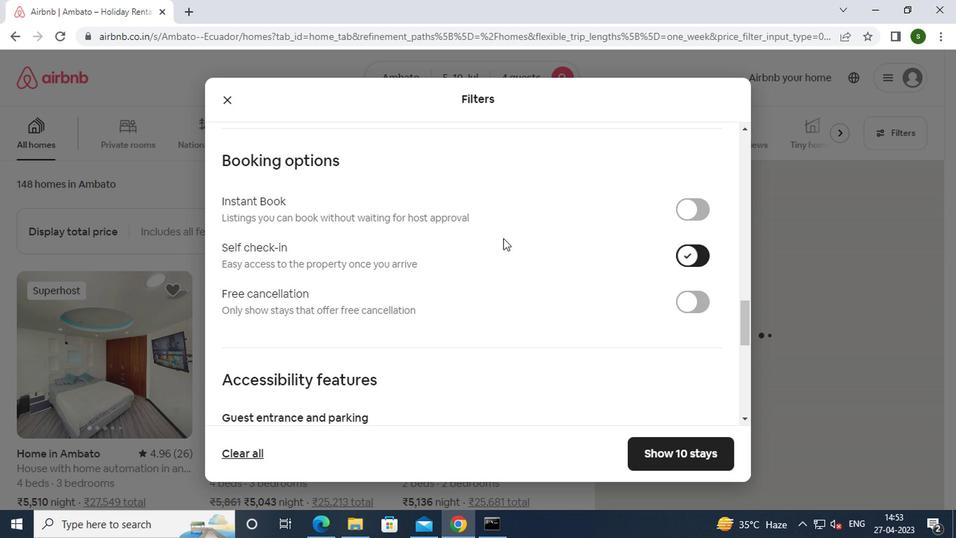 
Action: Mouse scrolled (486, 238) with delta (0, 0)
Screenshot: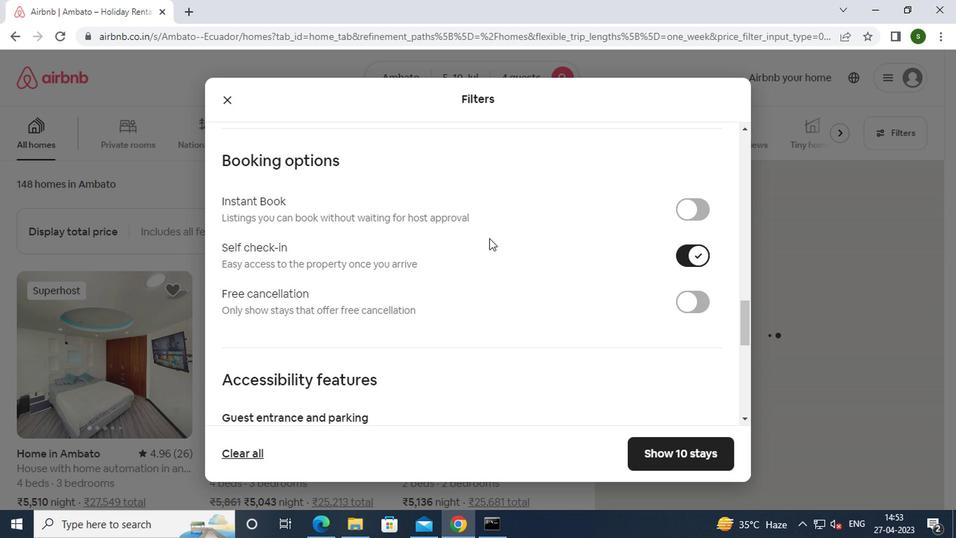 
Action: Mouse scrolled (486, 238) with delta (0, 0)
Screenshot: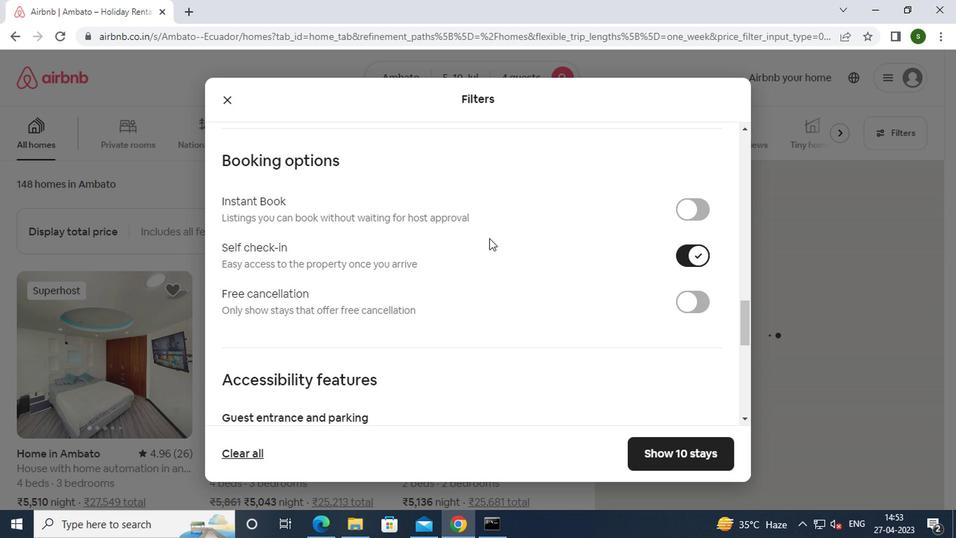 
Action: Mouse scrolled (486, 238) with delta (0, 0)
Screenshot: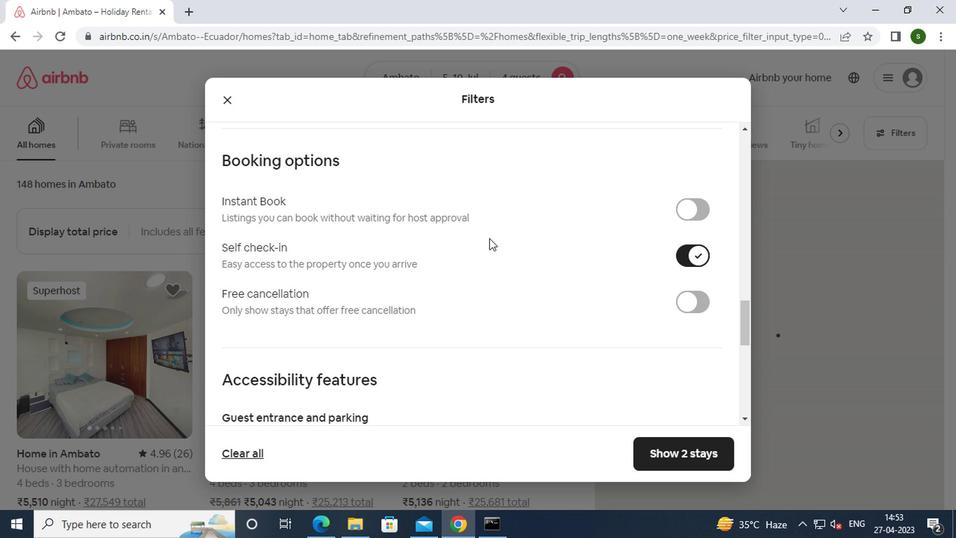 
Action: Mouse scrolled (486, 238) with delta (0, 0)
Screenshot: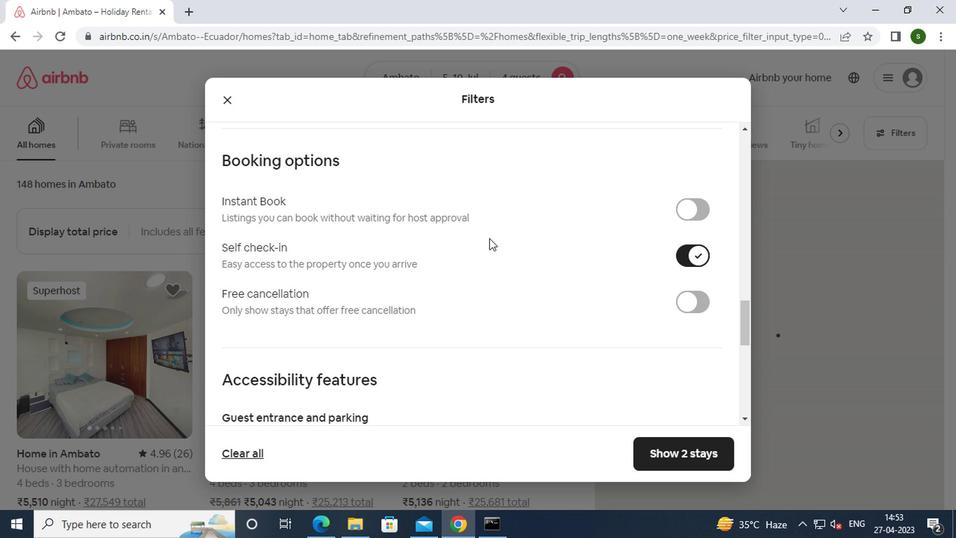 
Action: Mouse scrolled (486, 238) with delta (0, 0)
Screenshot: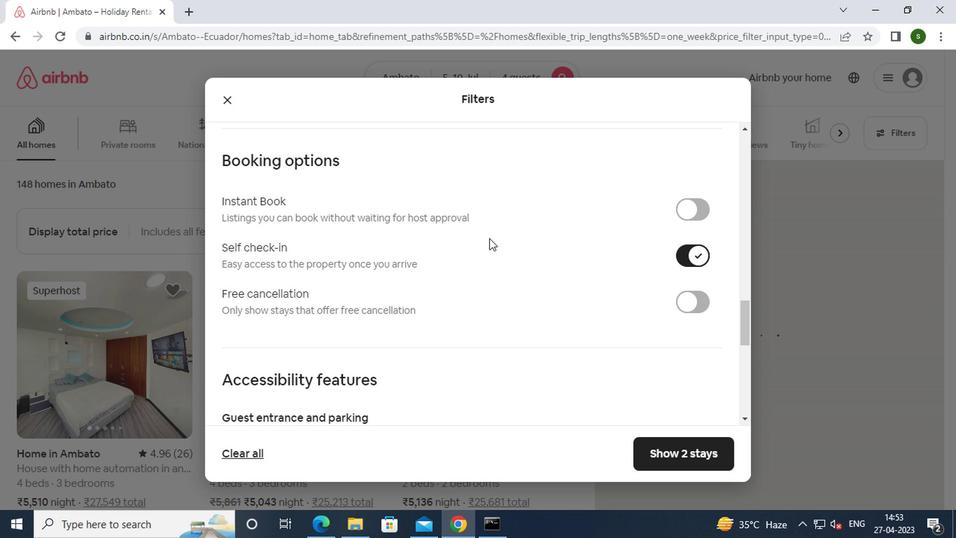 
Action: Mouse scrolled (486, 238) with delta (0, 0)
Screenshot: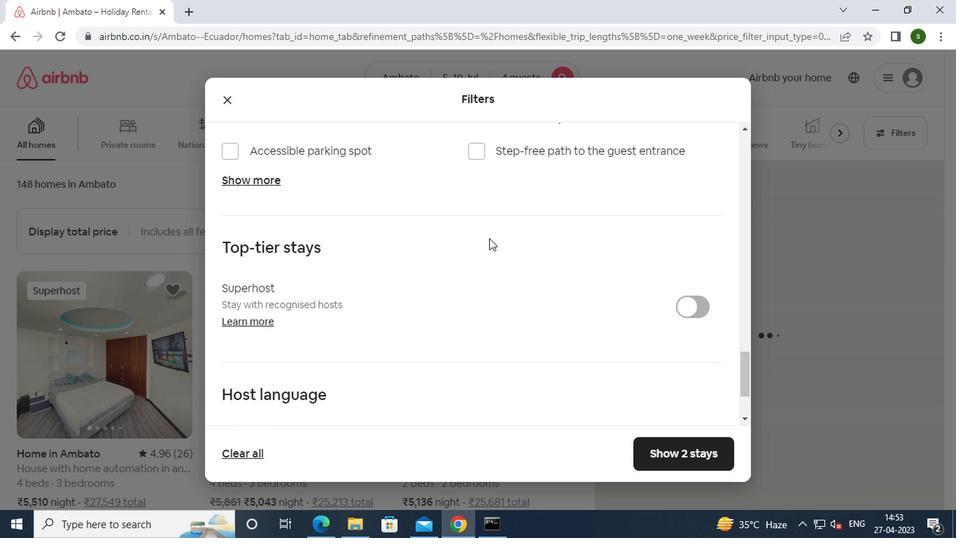 
Action: Mouse scrolled (486, 238) with delta (0, 0)
Screenshot: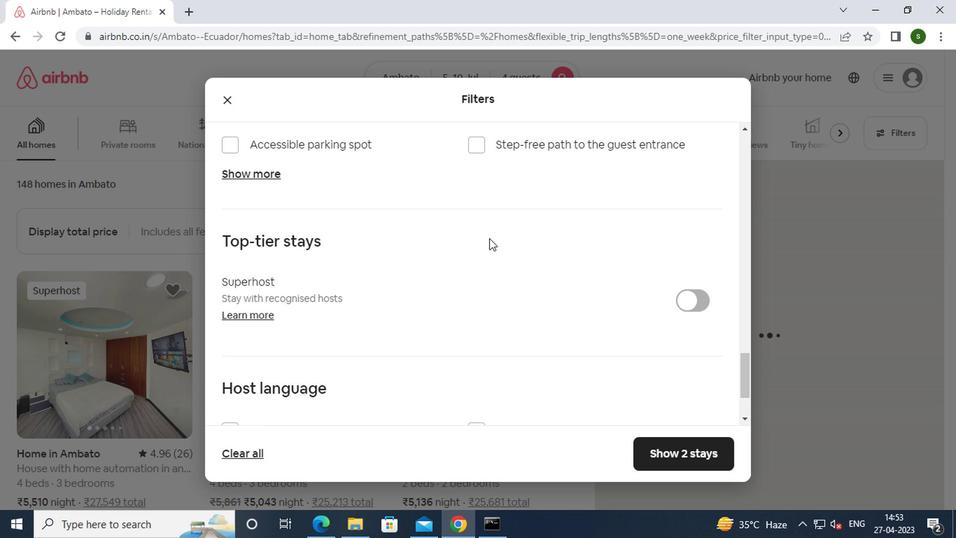 
Action: Mouse scrolled (486, 238) with delta (0, 0)
Screenshot: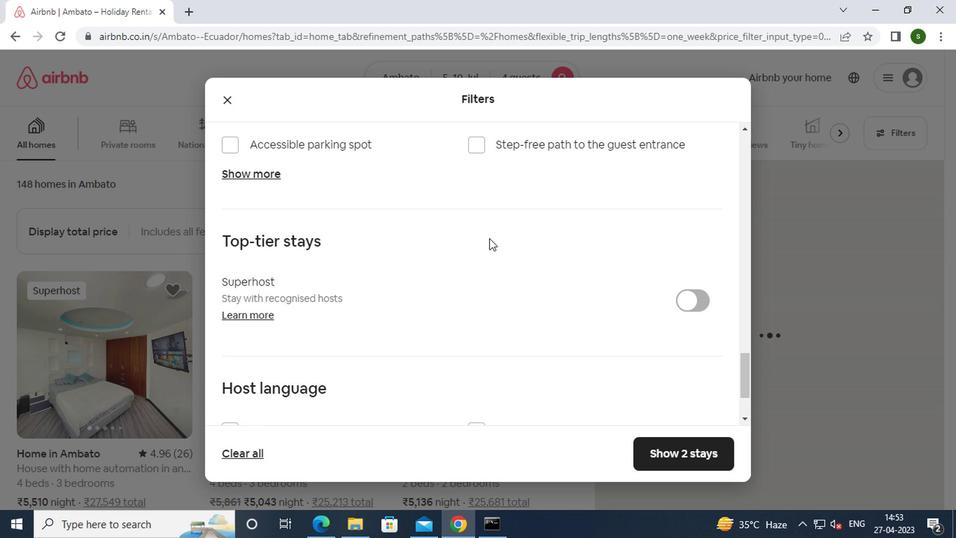
Action: Mouse scrolled (486, 238) with delta (0, 0)
Screenshot: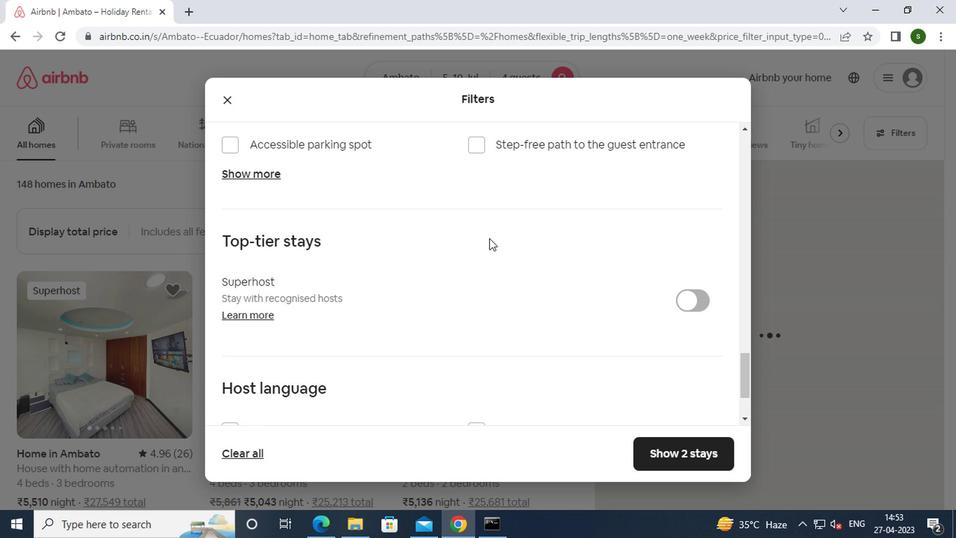
Action: Mouse moved to (234, 325)
Screenshot: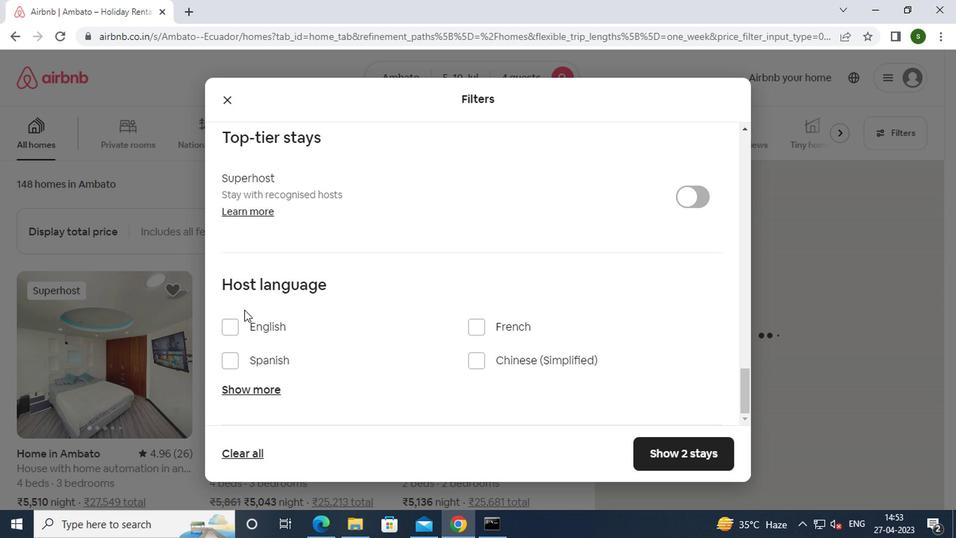 
Action: Mouse pressed left at (234, 325)
Screenshot: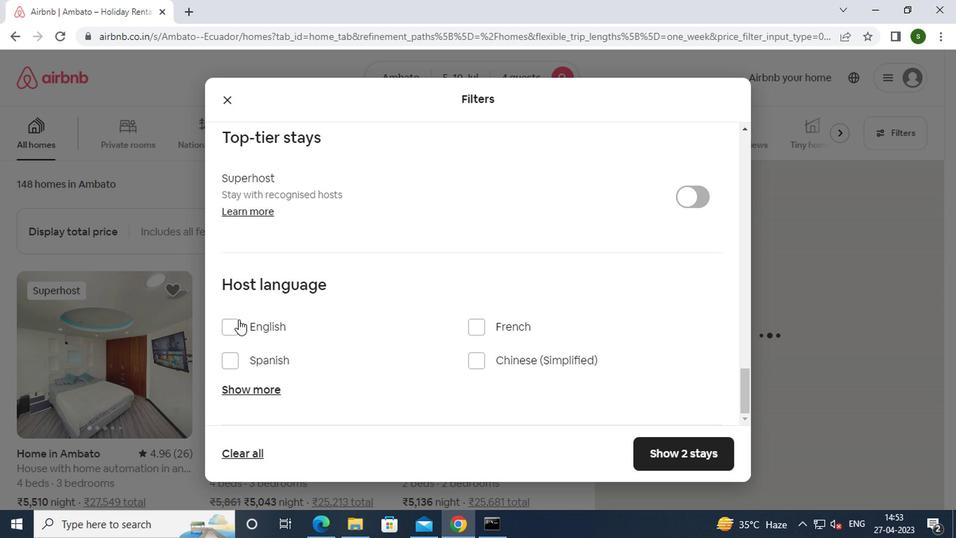 
Action: Mouse moved to (691, 454)
Screenshot: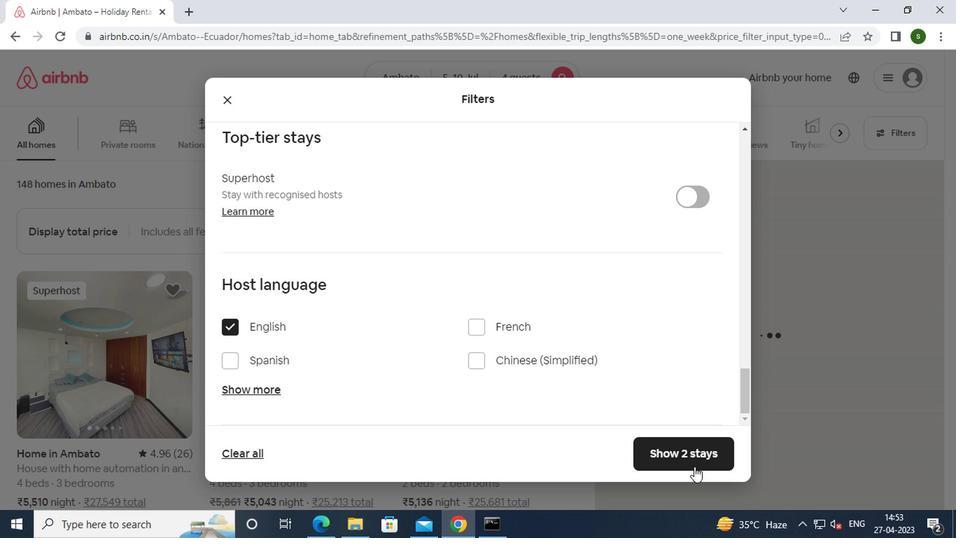 
Action: Mouse pressed left at (691, 454)
Screenshot: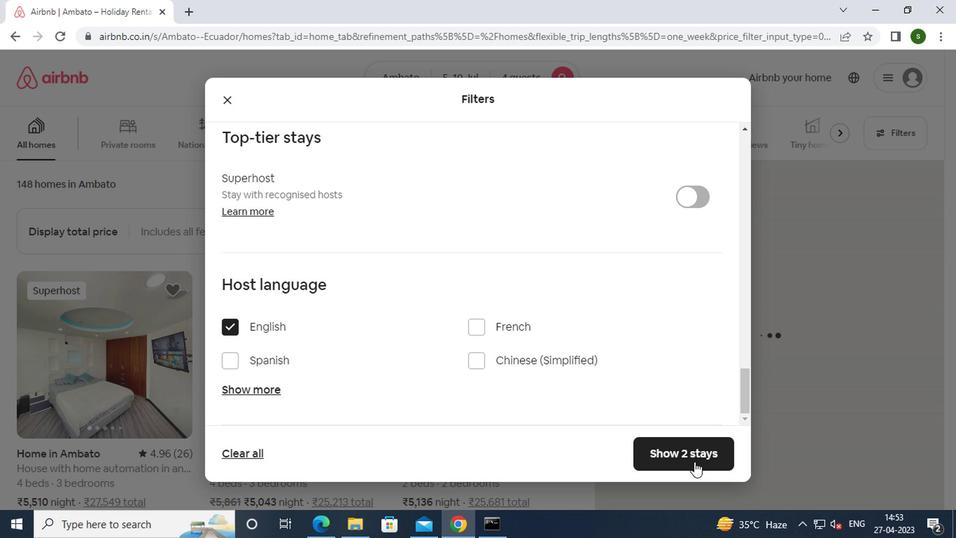 
Action: Mouse moved to (490, 315)
Screenshot: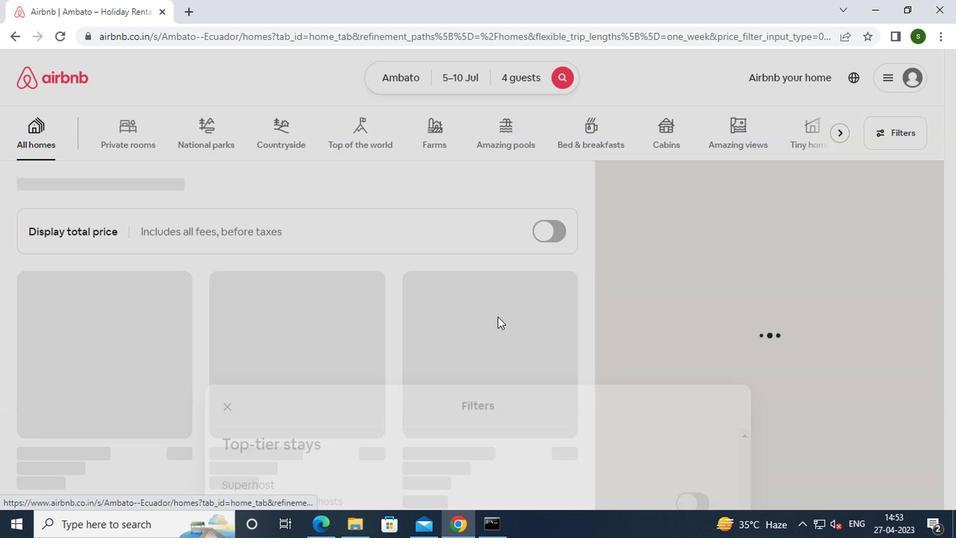 
